 Task: Open Card Card0000000072 in Board Board0000000018 in Workspace WS0000000006 in Trello. Add Member nikrathi889@gmail.com to Card Card0000000072 in Board Board0000000018 in Workspace WS0000000006 in Trello. Add Red Label titled Label0000000072 to Card Card0000000072 in Board Board0000000018 in Workspace WS0000000006 in Trello. Add Checklist CL0000000072 to Card Card0000000072 in Board Board0000000018 in Workspace WS0000000006 in Trello. Add Dates with Start Date as Nov 01 2023 and Due Date as Nov 30 2023 to Card Card0000000072 in Board Board0000000018 in Workspace WS0000000006 in Trello
Action: Mouse moved to (246, 509)
Screenshot: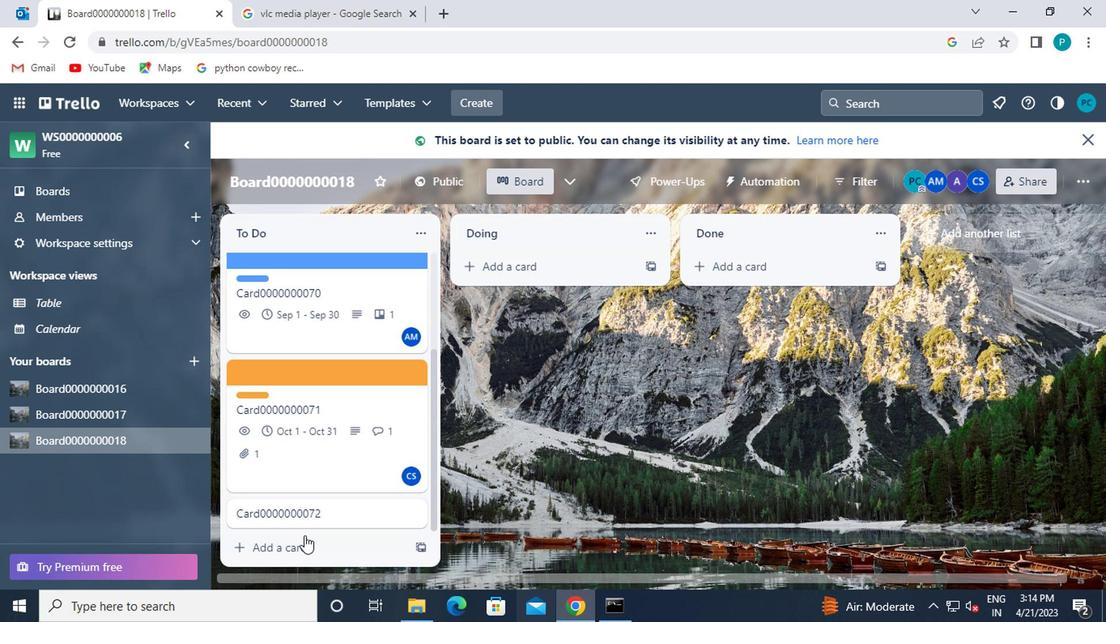 
Action: Mouse pressed left at (246, 509)
Screenshot: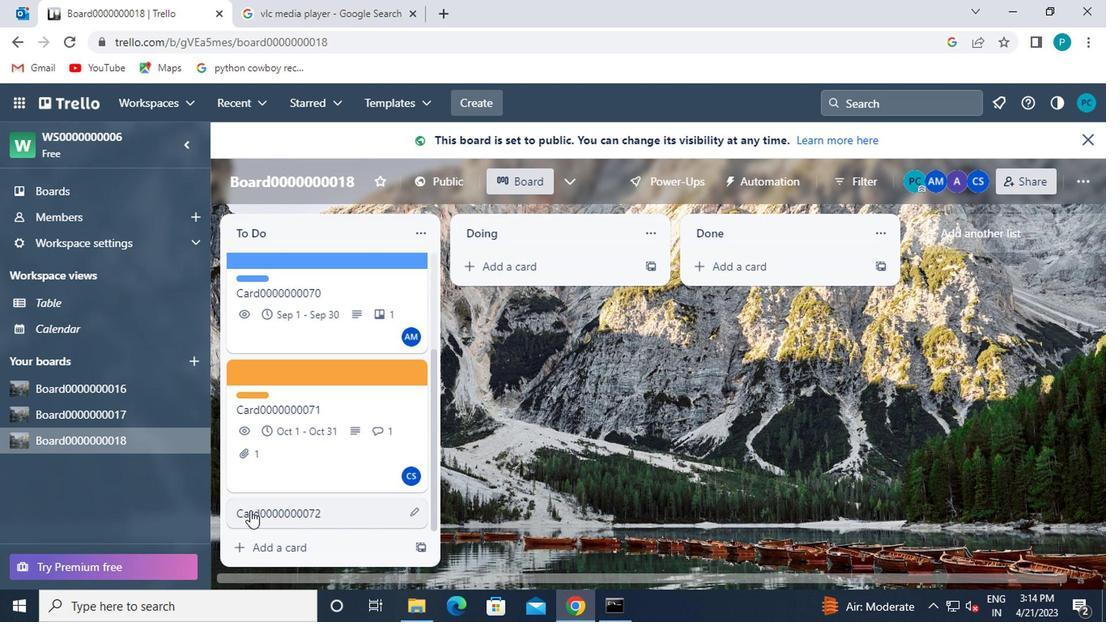 
Action: Mouse pressed left at (246, 509)
Screenshot: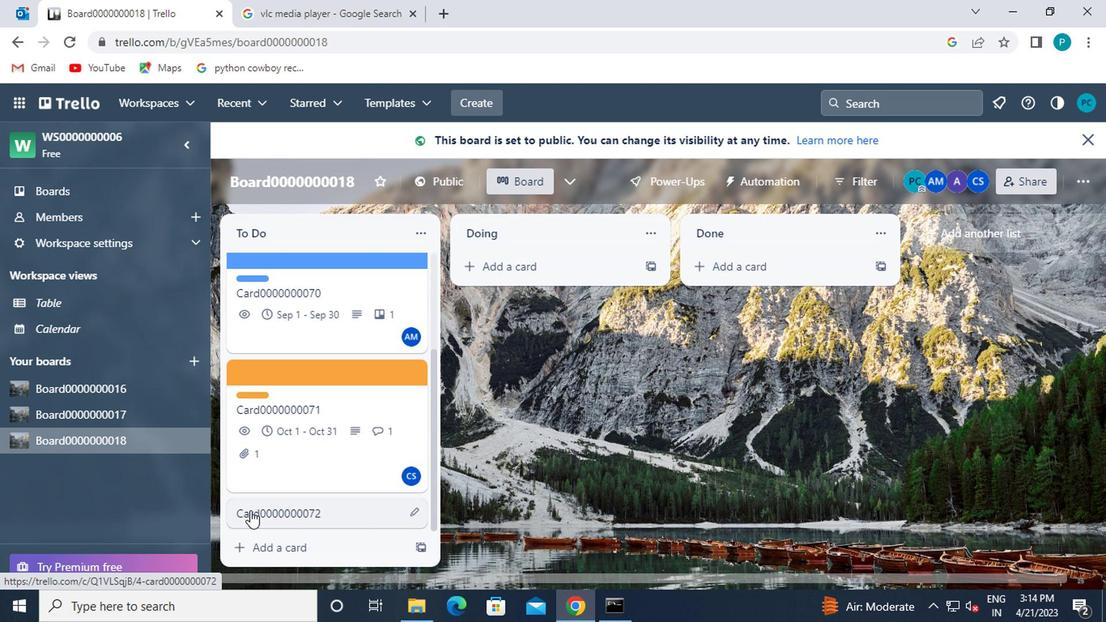 
Action: Mouse moved to (738, 296)
Screenshot: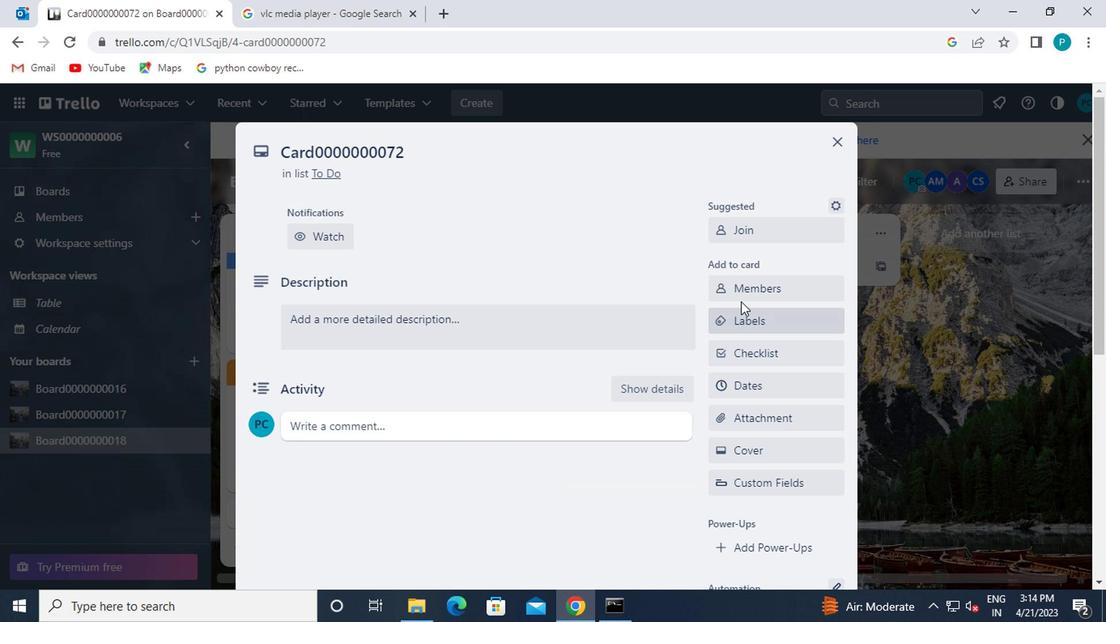 
Action: Mouse pressed left at (738, 296)
Screenshot: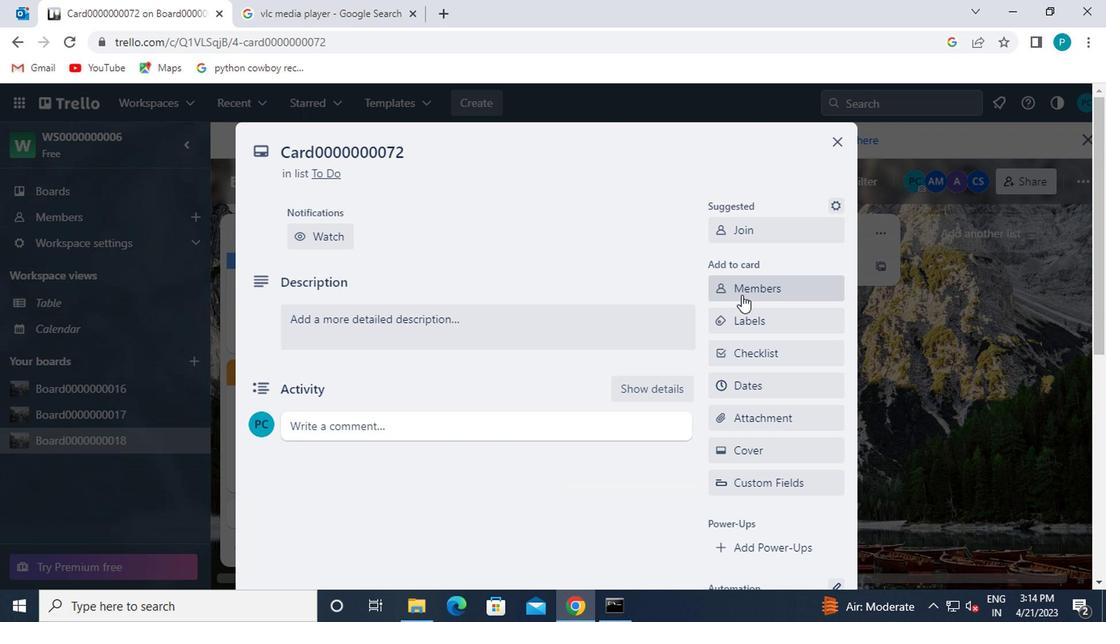 
Action: Mouse moved to (746, 178)
Screenshot: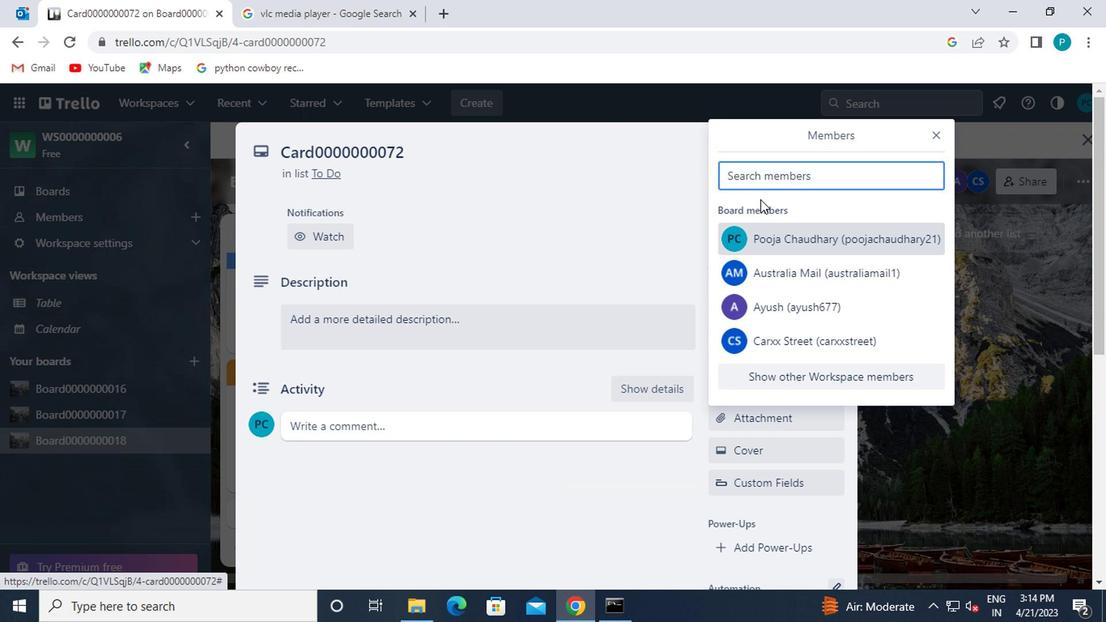 
Action: Mouse pressed left at (746, 178)
Screenshot: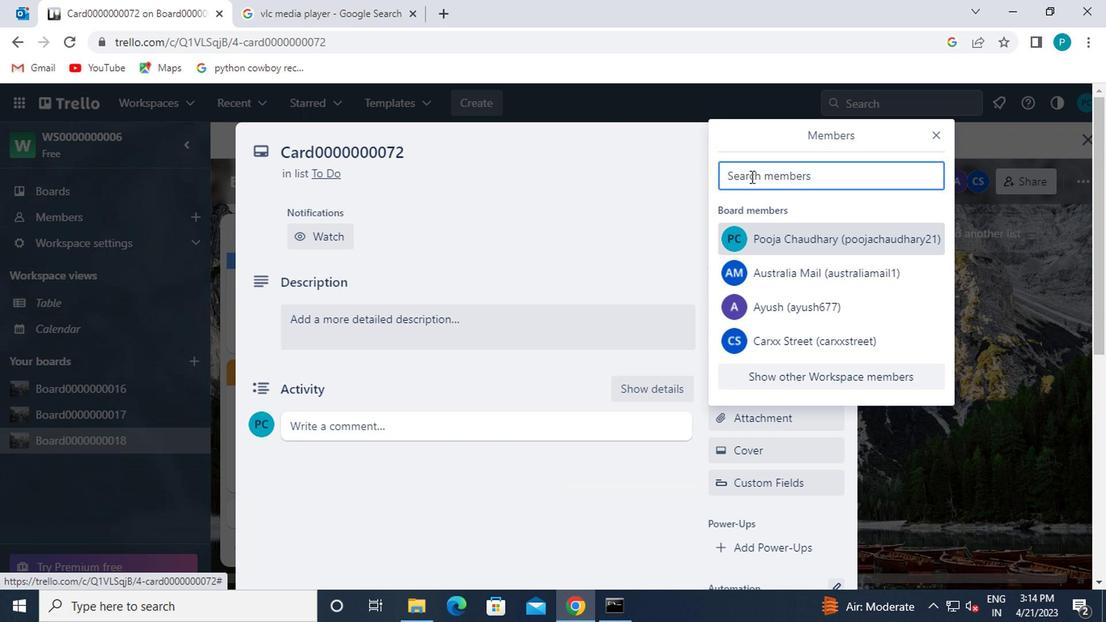 
Action: Key pressed ni
Screenshot: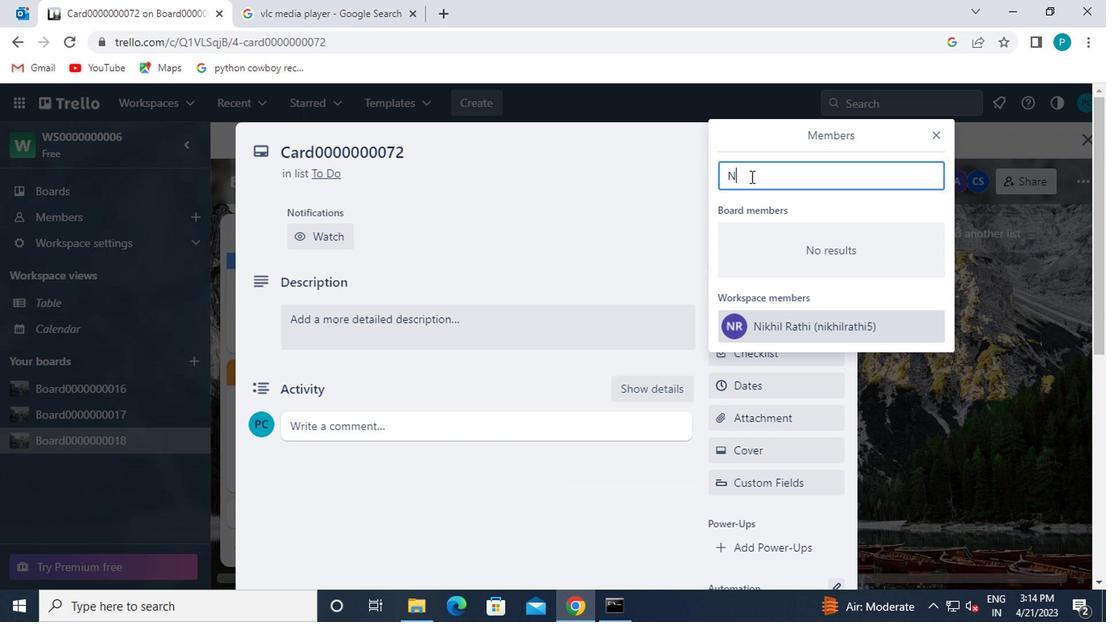 
Action: Mouse moved to (782, 319)
Screenshot: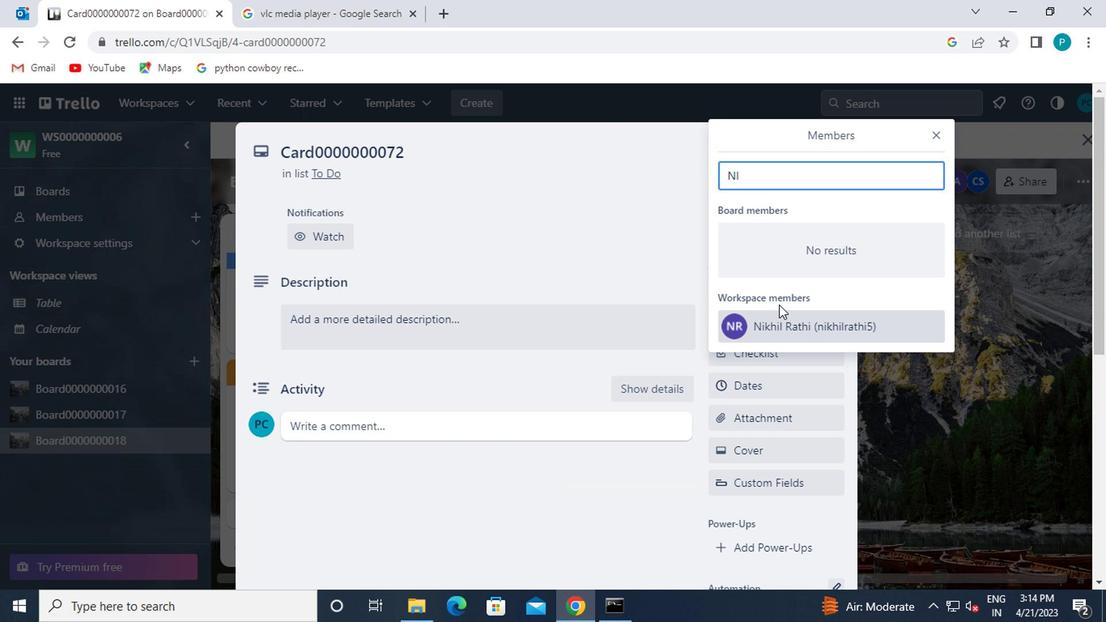 
Action: Mouse pressed left at (782, 319)
Screenshot: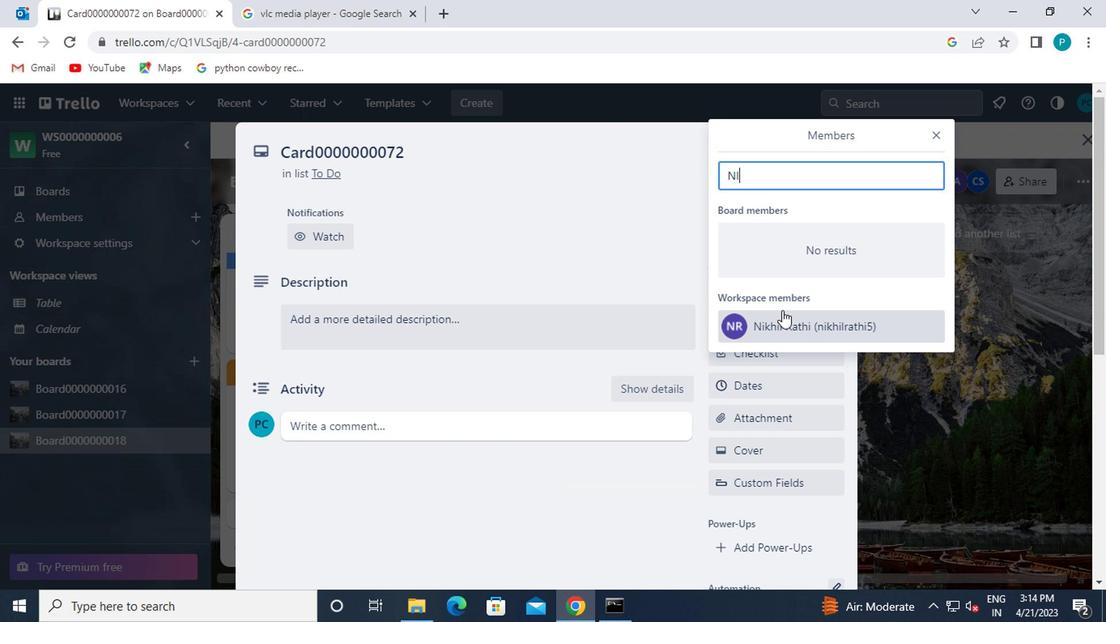 
Action: Mouse moved to (938, 140)
Screenshot: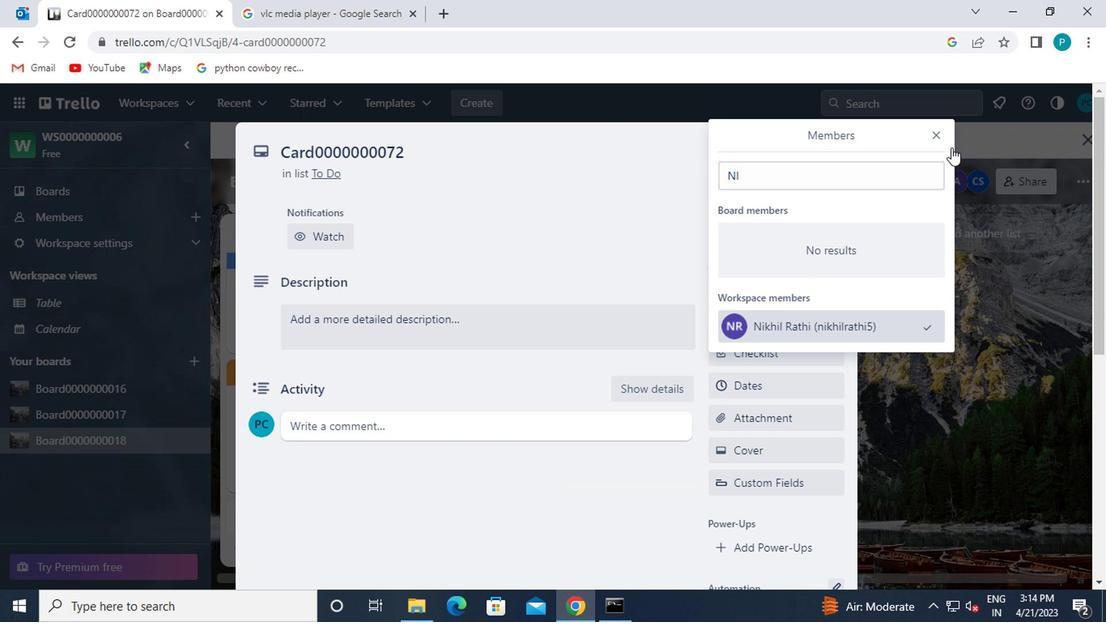 
Action: Mouse pressed left at (938, 140)
Screenshot: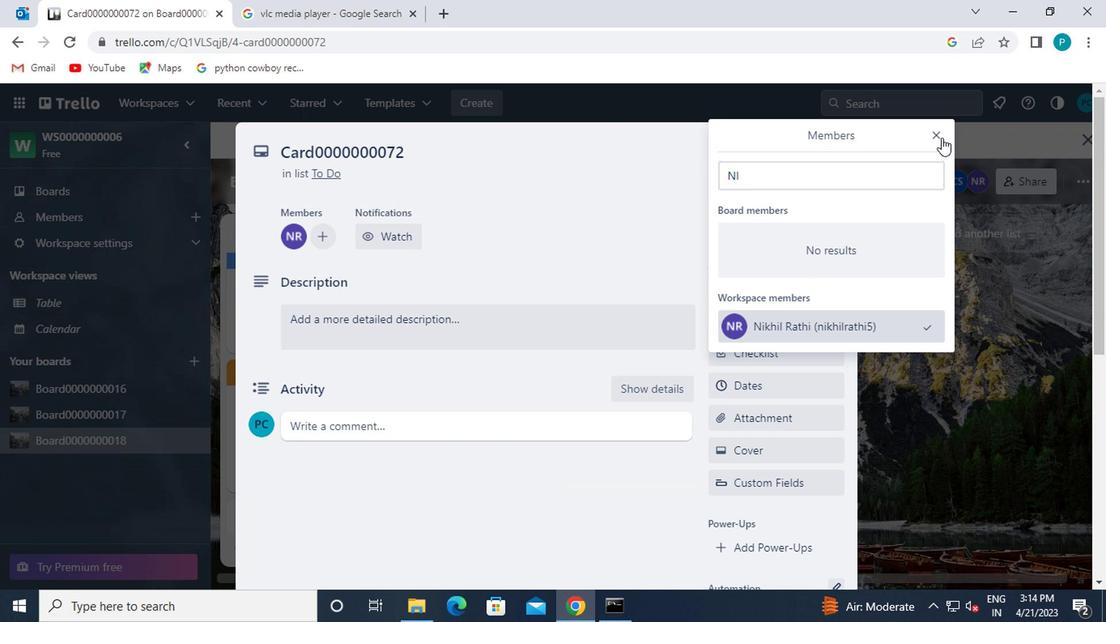 
Action: Mouse moved to (779, 317)
Screenshot: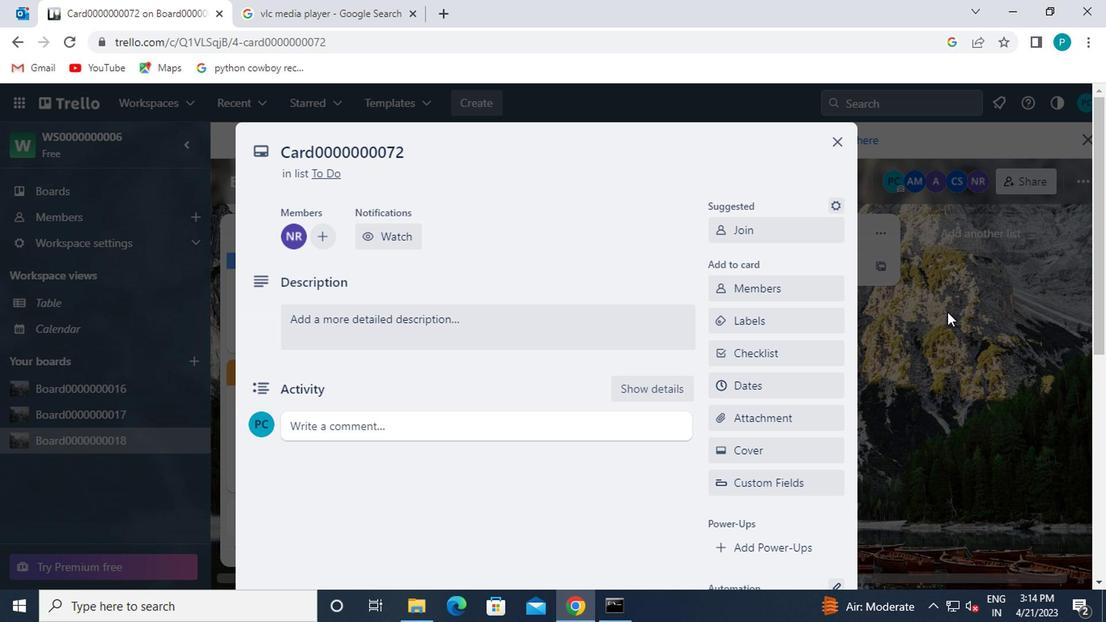 
Action: Mouse pressed left at (779, 317)
Screenshot: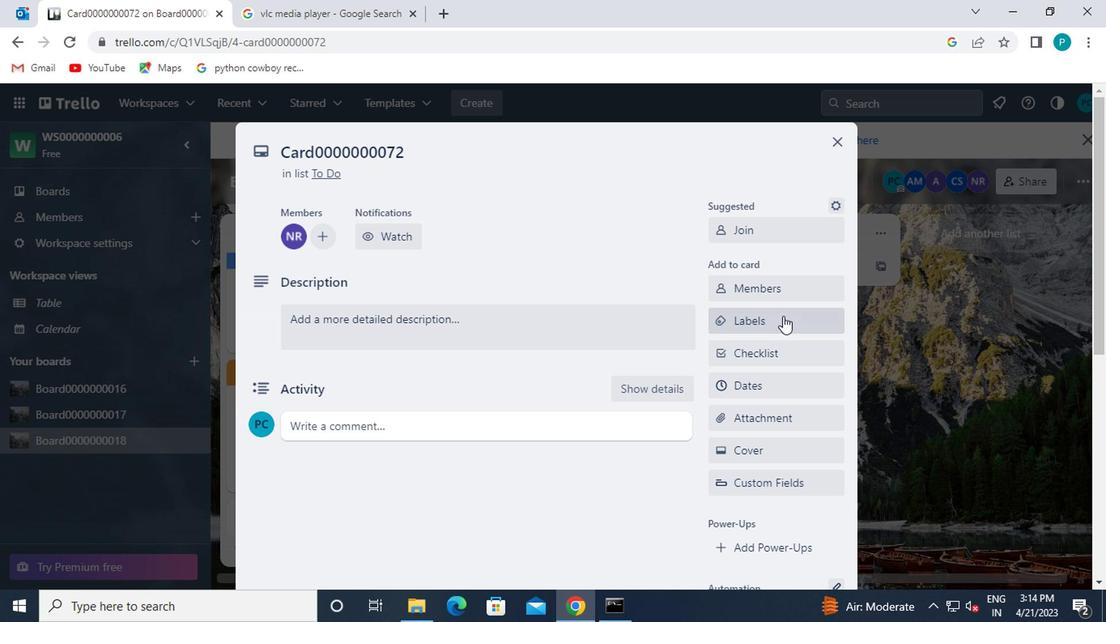 
Action: Mouse moved to (778, 515)
Screenshot: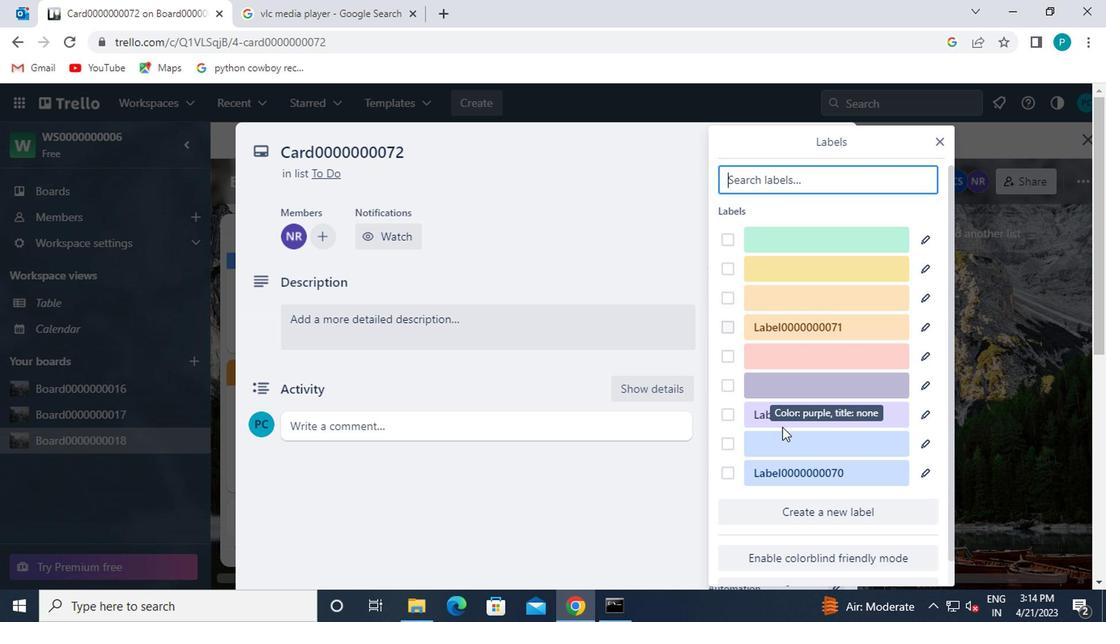 
Action: Mouse pressed left at (778, 515)
Screenshot: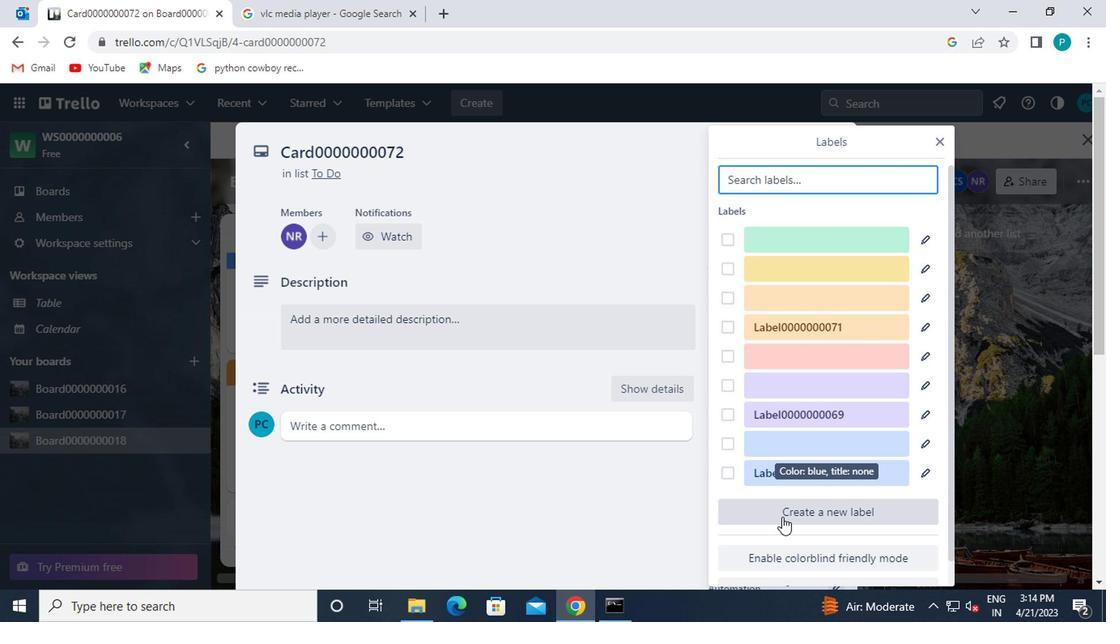 
Action: Mouse moved to (874, 372)
Screenshot: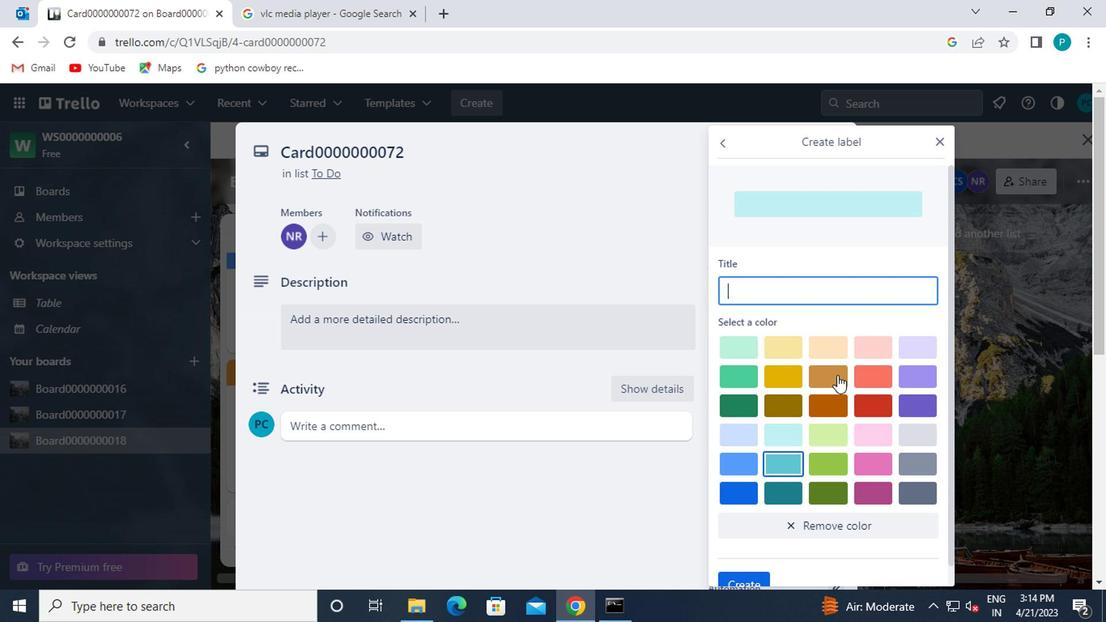 
Action: Mouse pressed left at (874, 372)
Screenshot: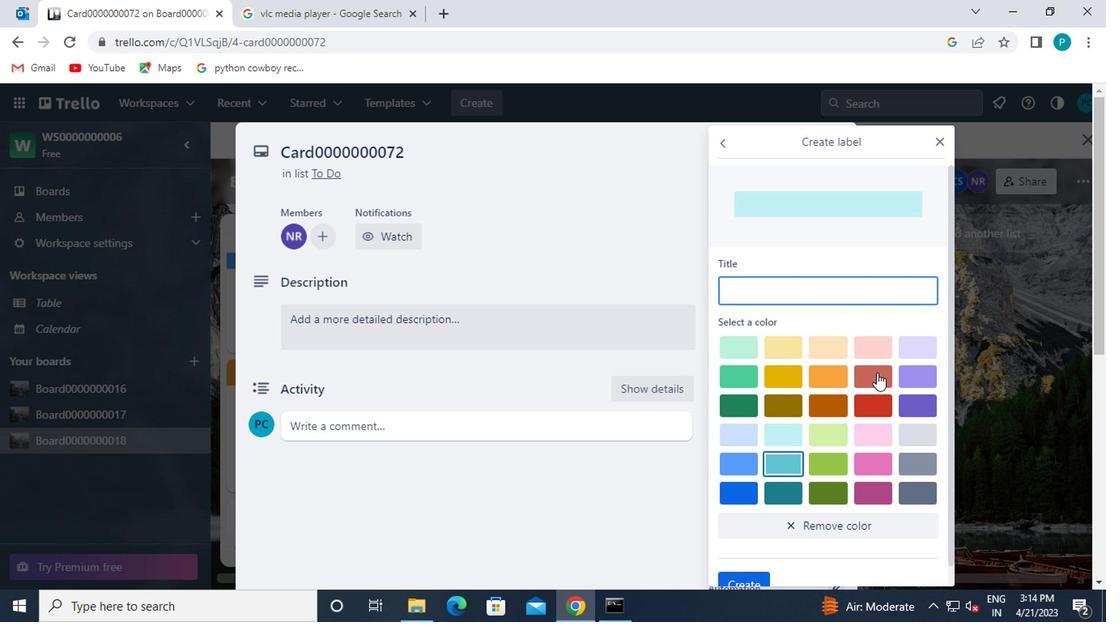 
Action: Mouse moved to (748, 288)
Screenshot: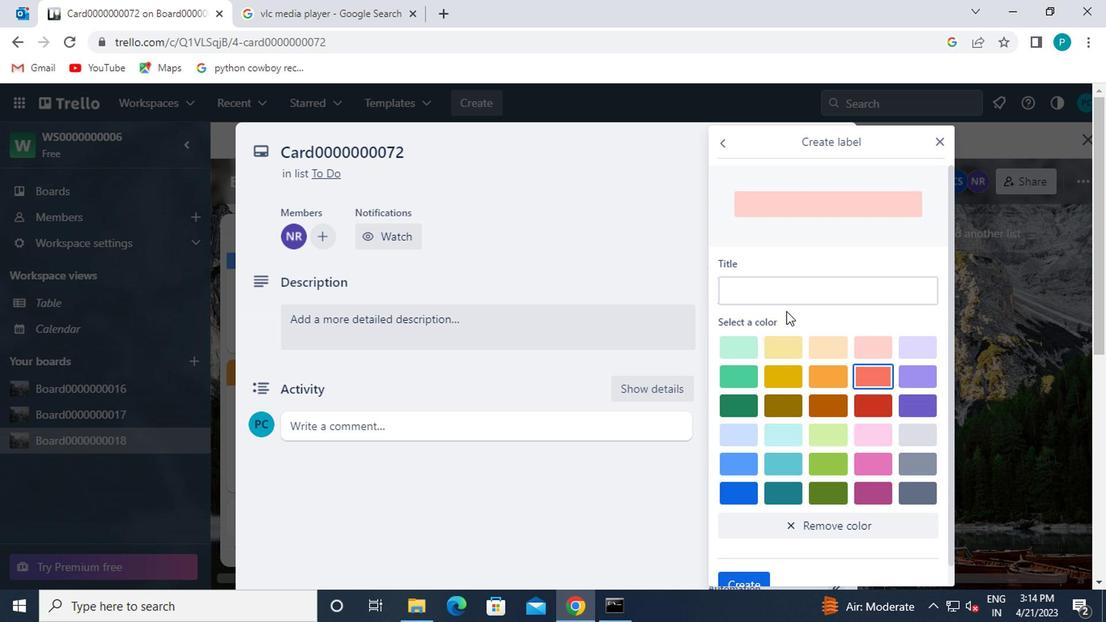 
Action: Mouse pressed left at (748, 288)
Screenshot: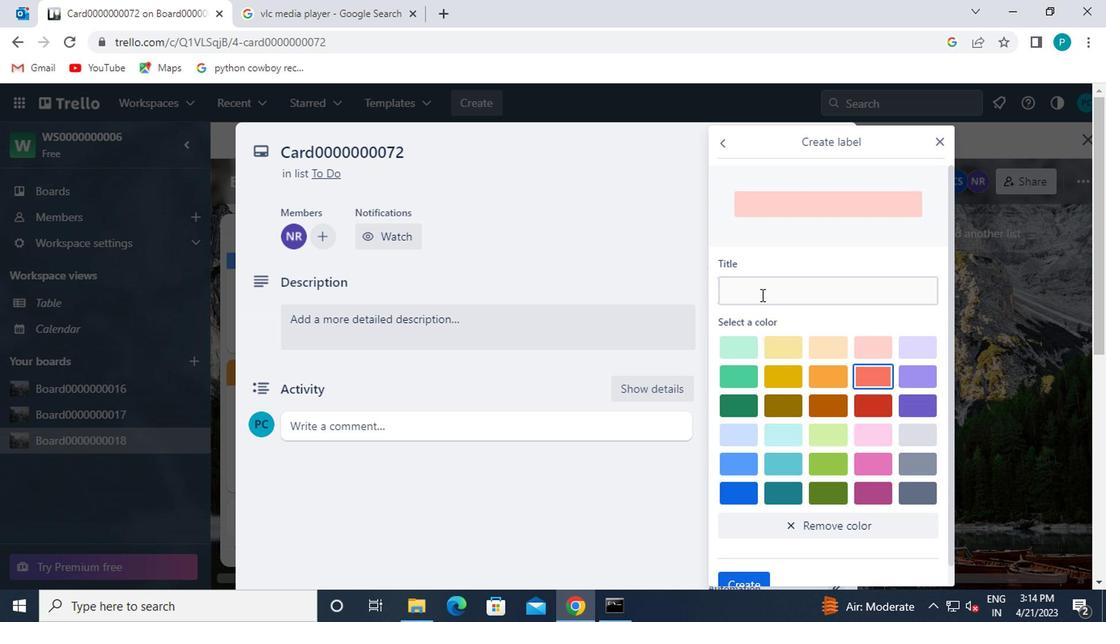 
Action: Key pressed l<Key.caps_lock>abel0000000072
Screenshot: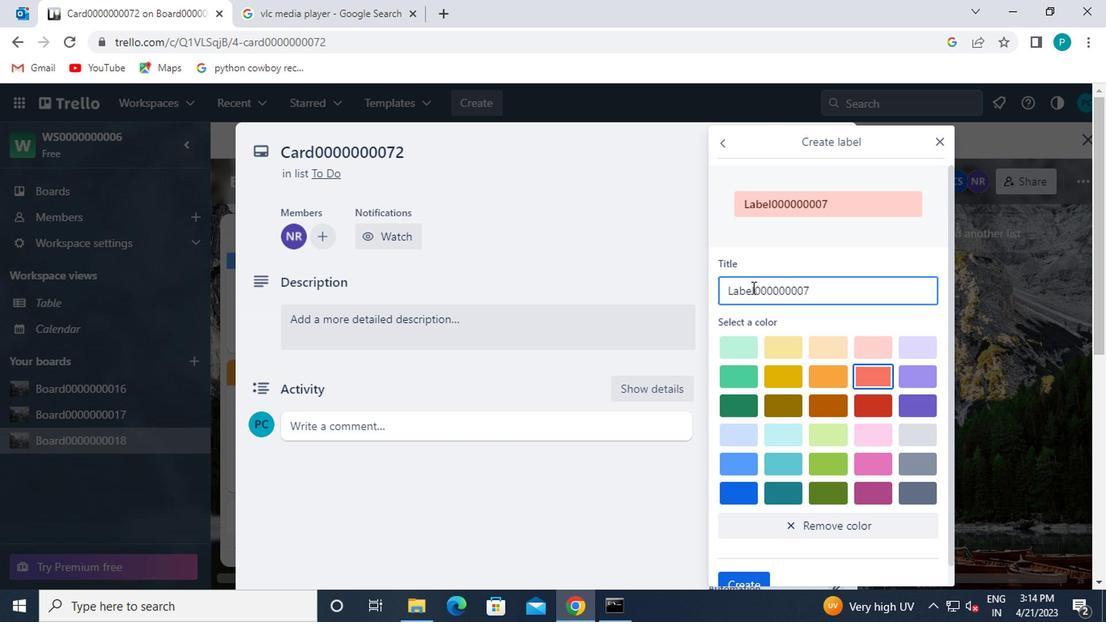 
Action: Mouse moved to (755, 515)
Screenshot: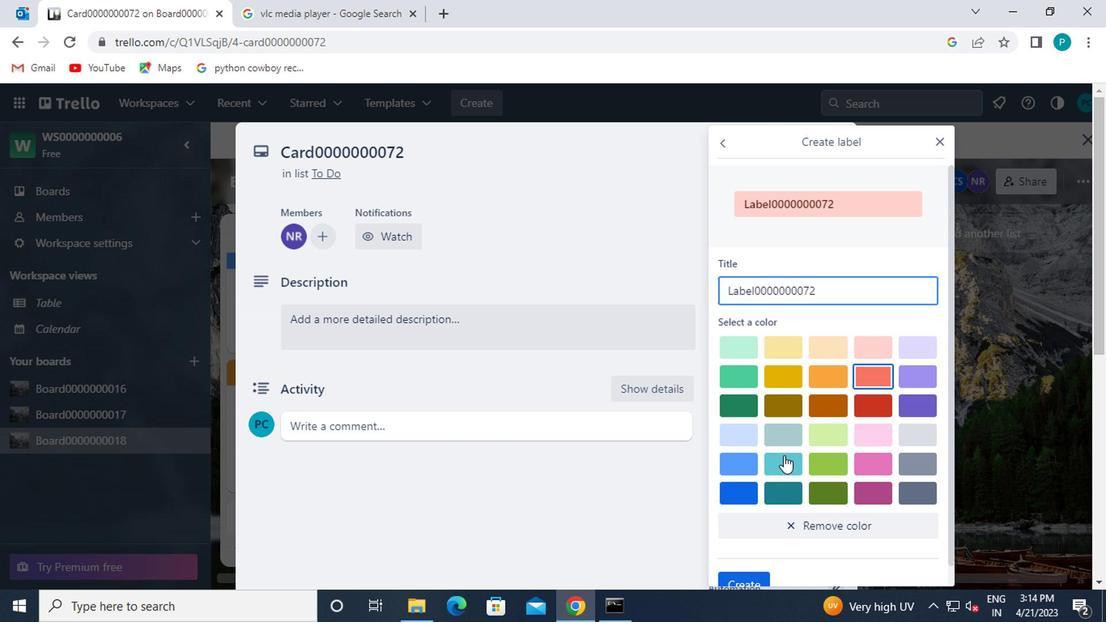 
Action: Mouse scrolled (755, 515) with delta (0, 0)
Screenshot: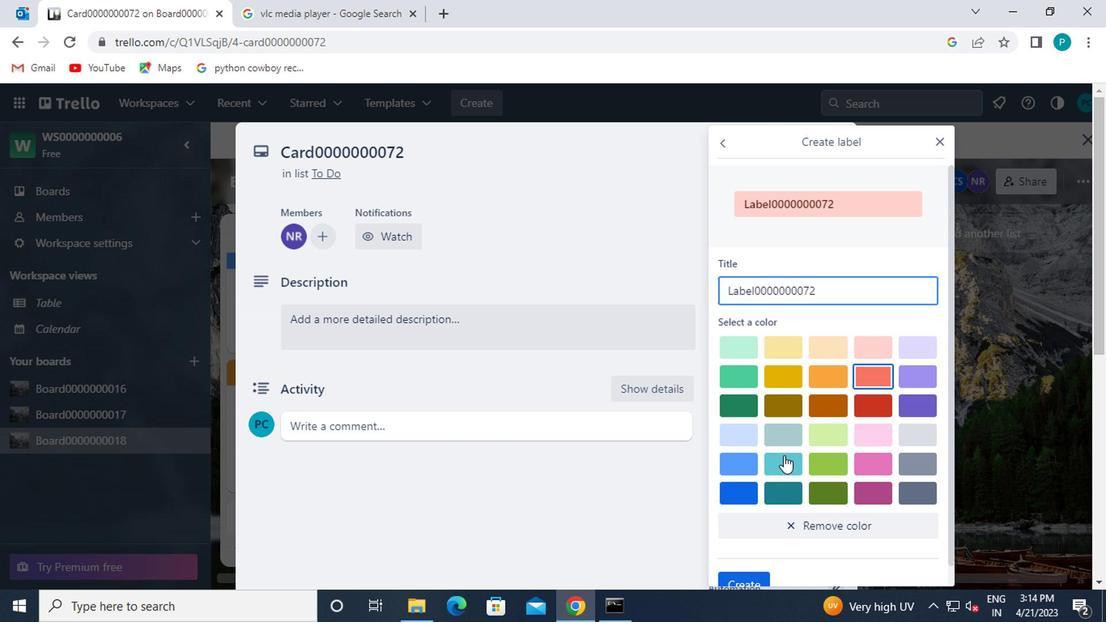 
Action: Mouse moved to (731, 554)
Screenshot: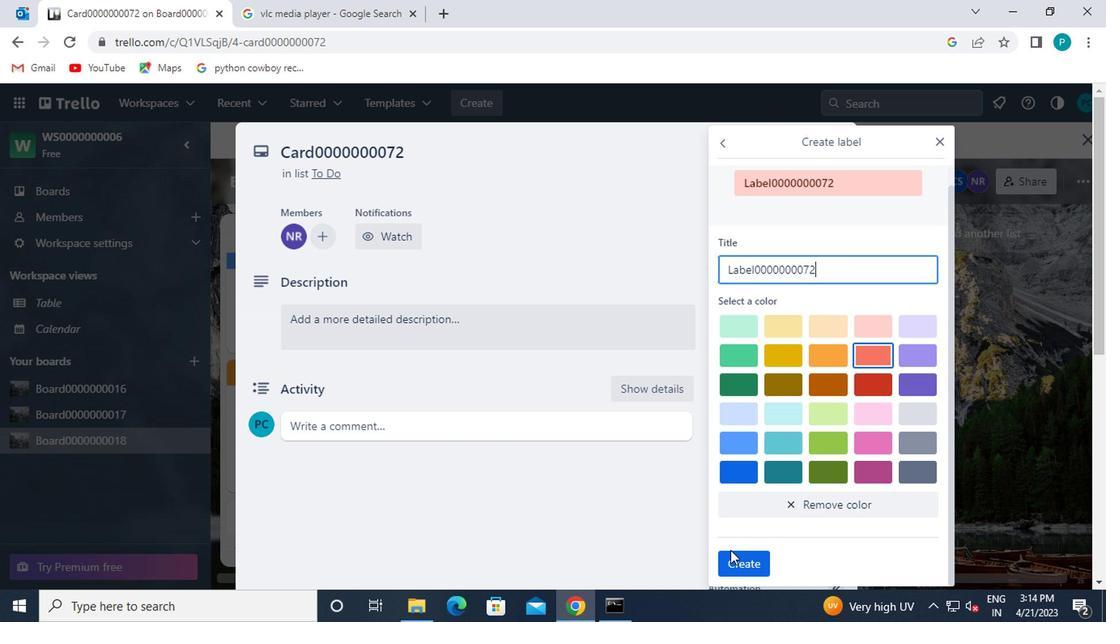 
Action: Mouse pressed left at (731, 554)
Screenshot: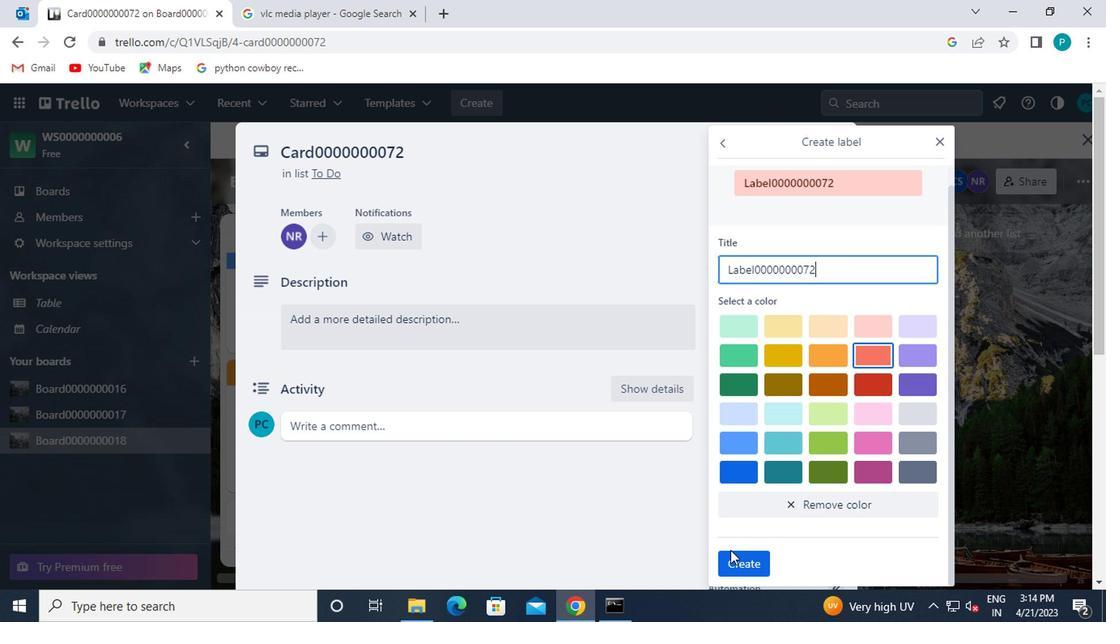 
Action: Mouse moved to (937, 141)
Screenshot: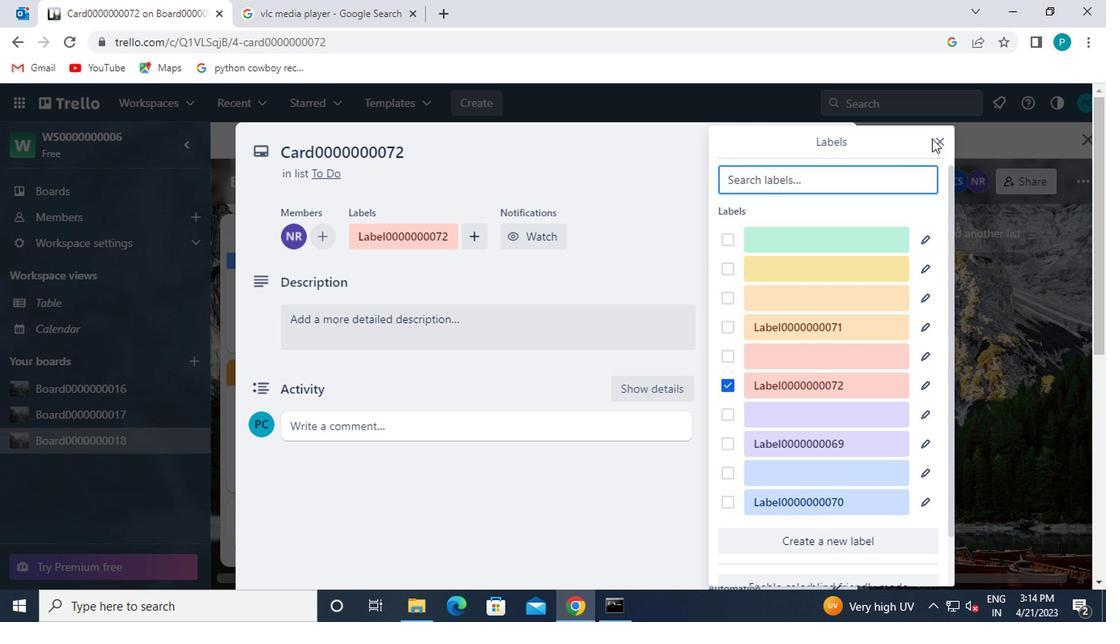
Action: Mouse pressed left at (937, 141)
Screenshot: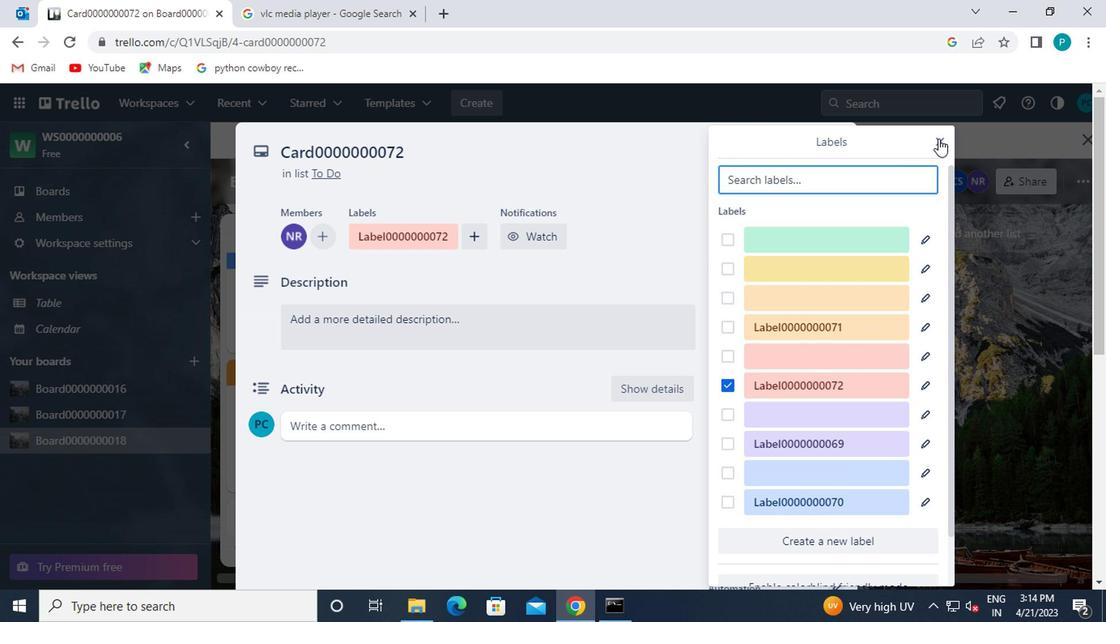
Action: Mouse moved to (750, 345)
Screenshot: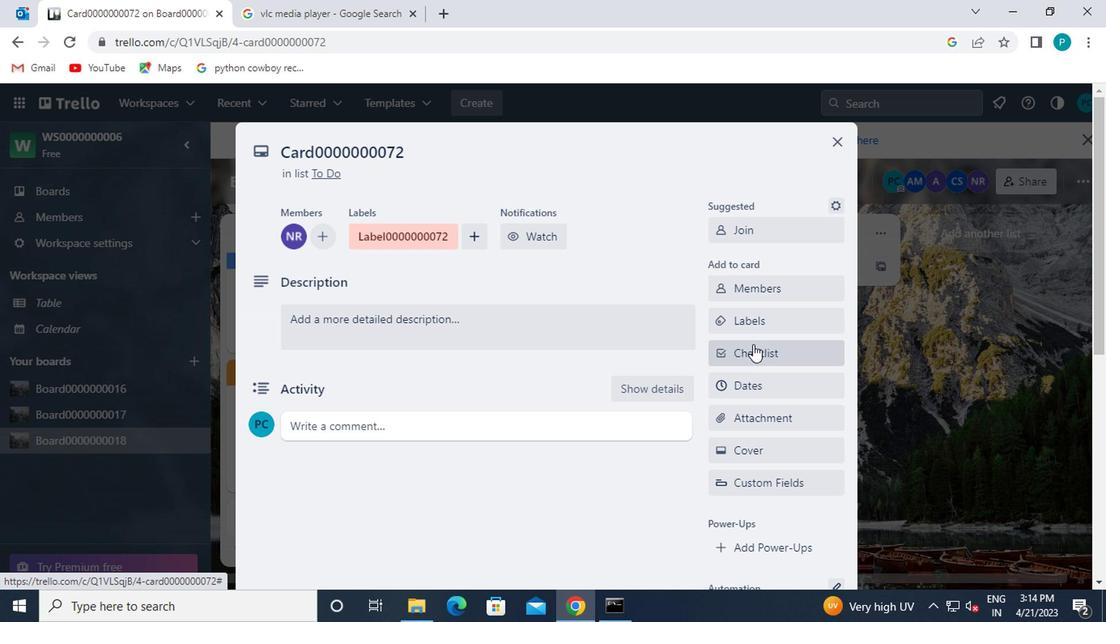
Action: Mouse pressed left at (750, 345)
Screenshot: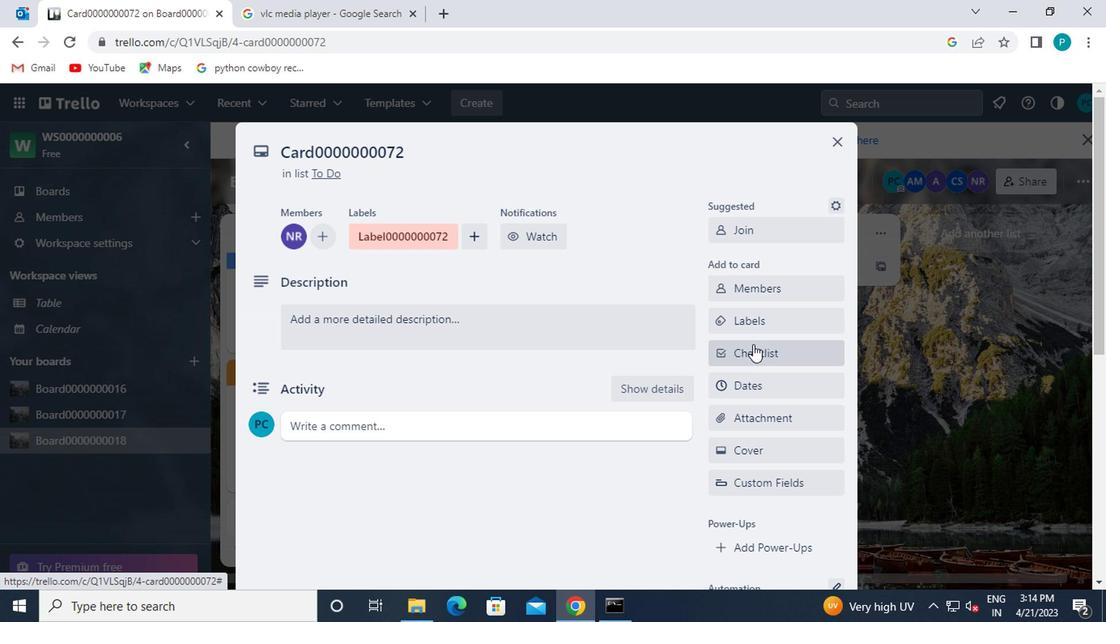 
Action: Key pressed <Key.caps_lock>
Screenshot: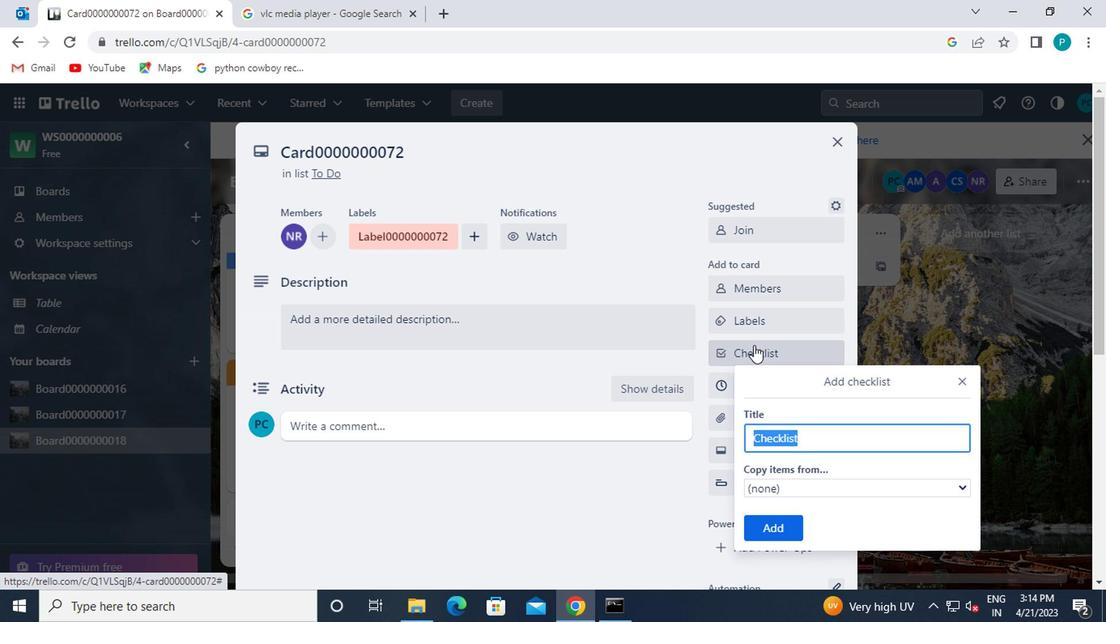 
Action: Mouse moved to (753, 345)
Screenshot: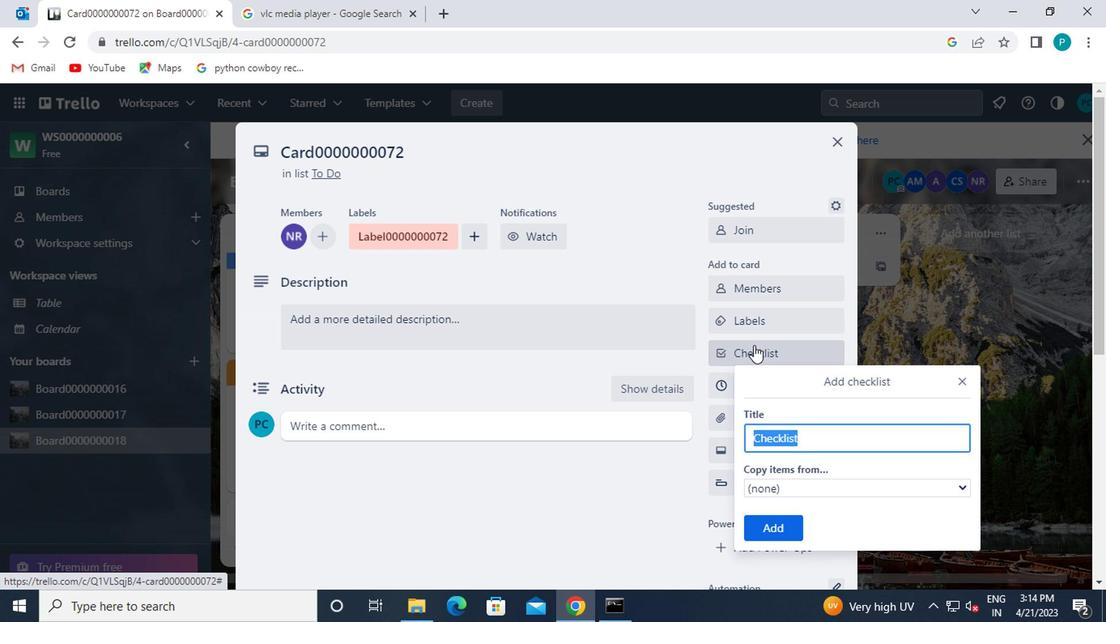 
Action: Key pressed cl0000000072
Screenshot: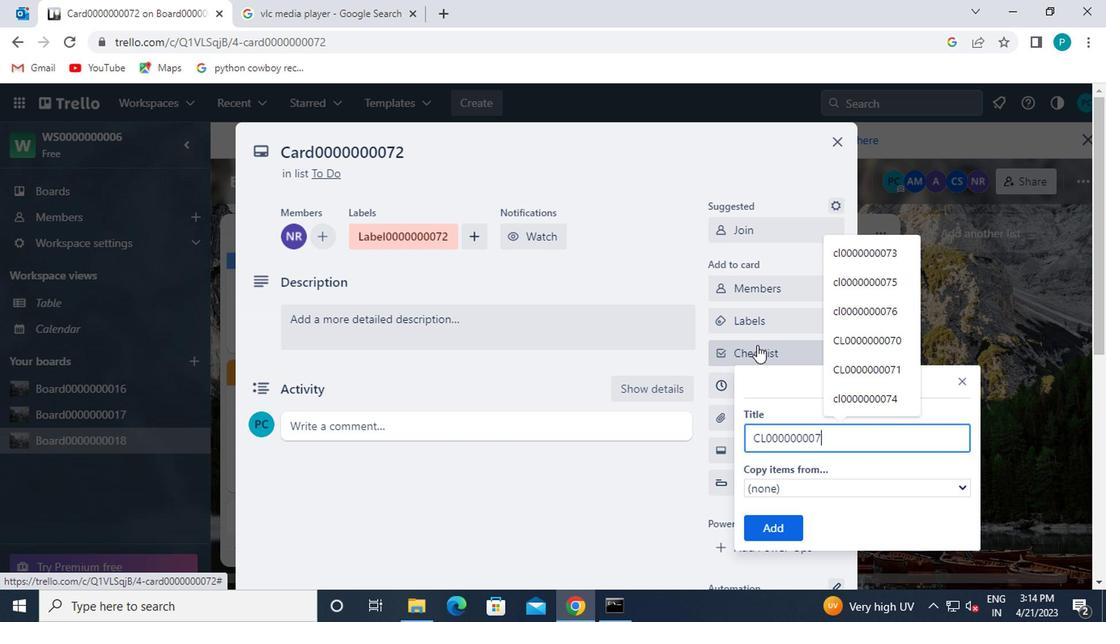 
Action: Mouse moved to (793, 533)
Screenshot: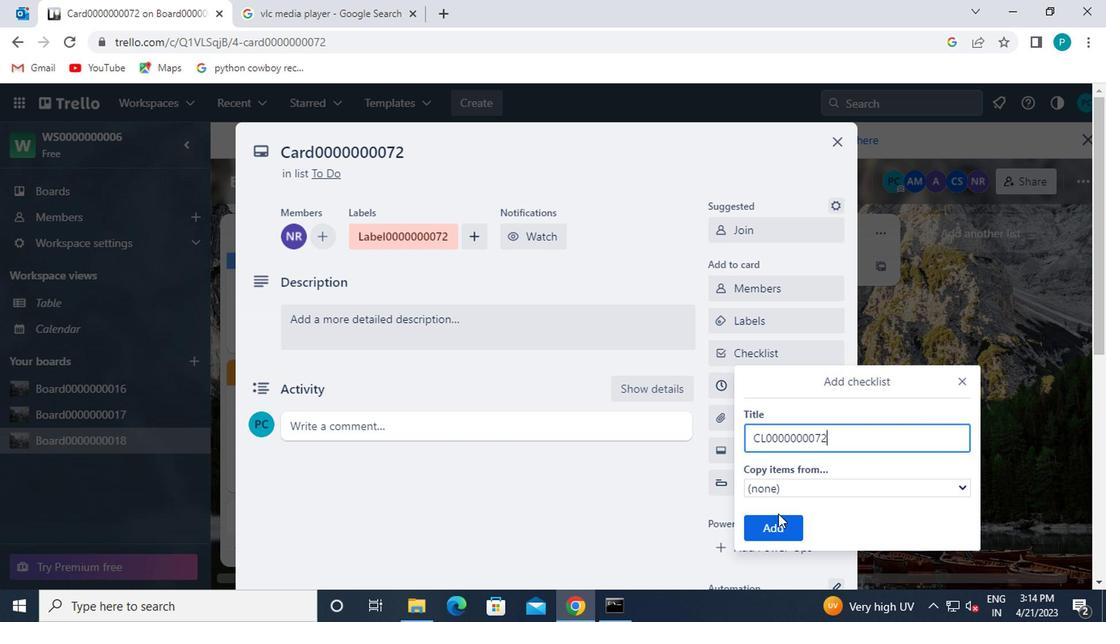 
Action: Mouse pressed left at (793, 533)
Screenshot: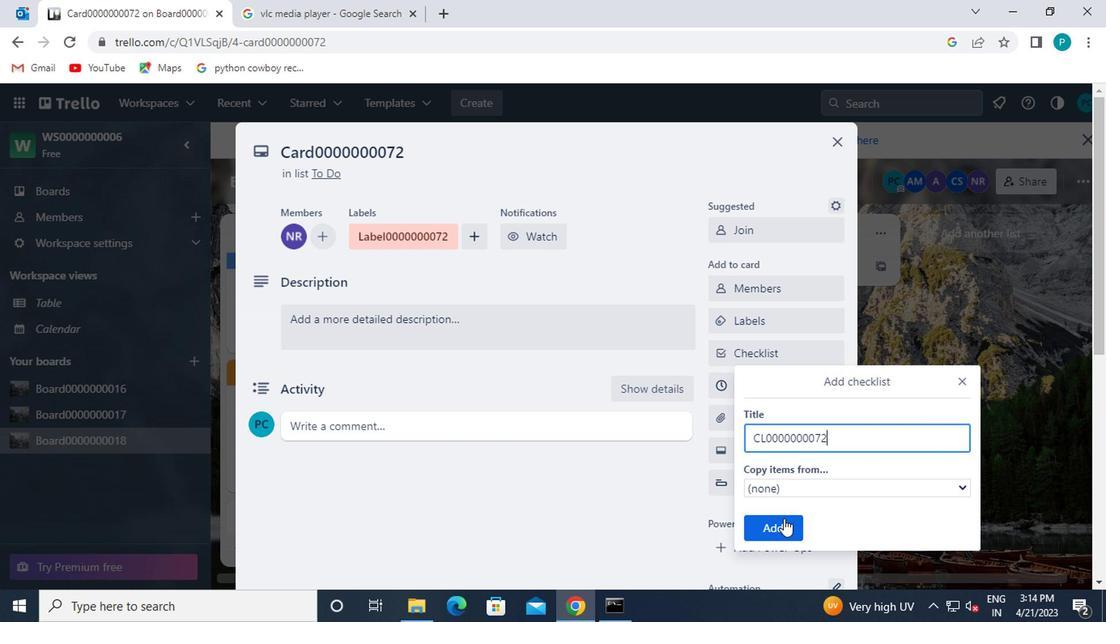 
Action: Mouse moved to (736, 376)
Screenshot: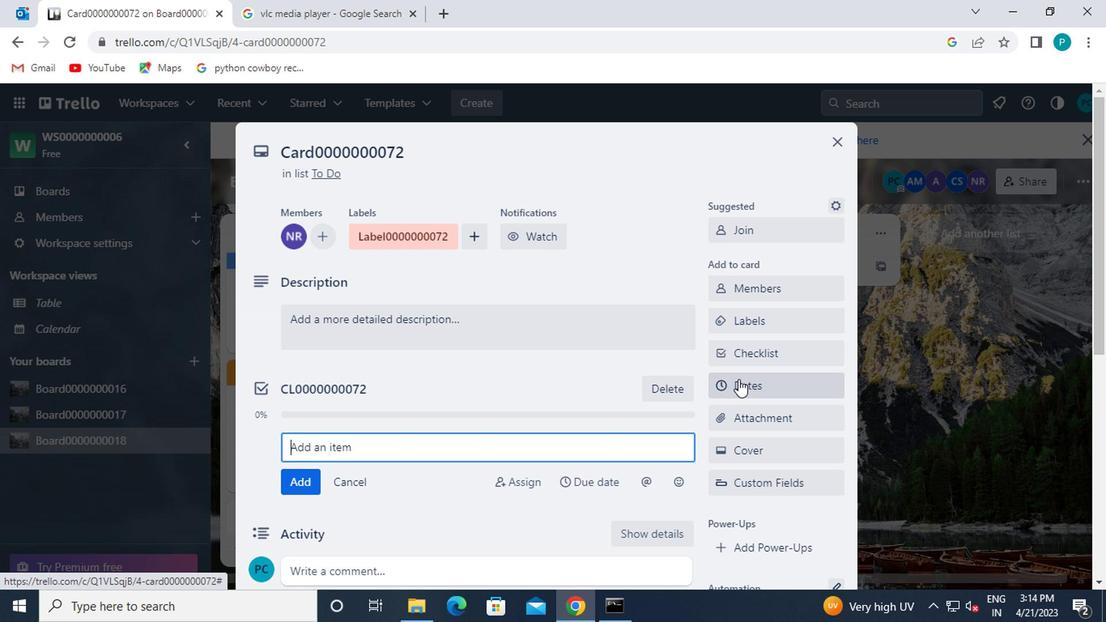 
Action: Mouse pressed left at (736, 376)
Screenshot: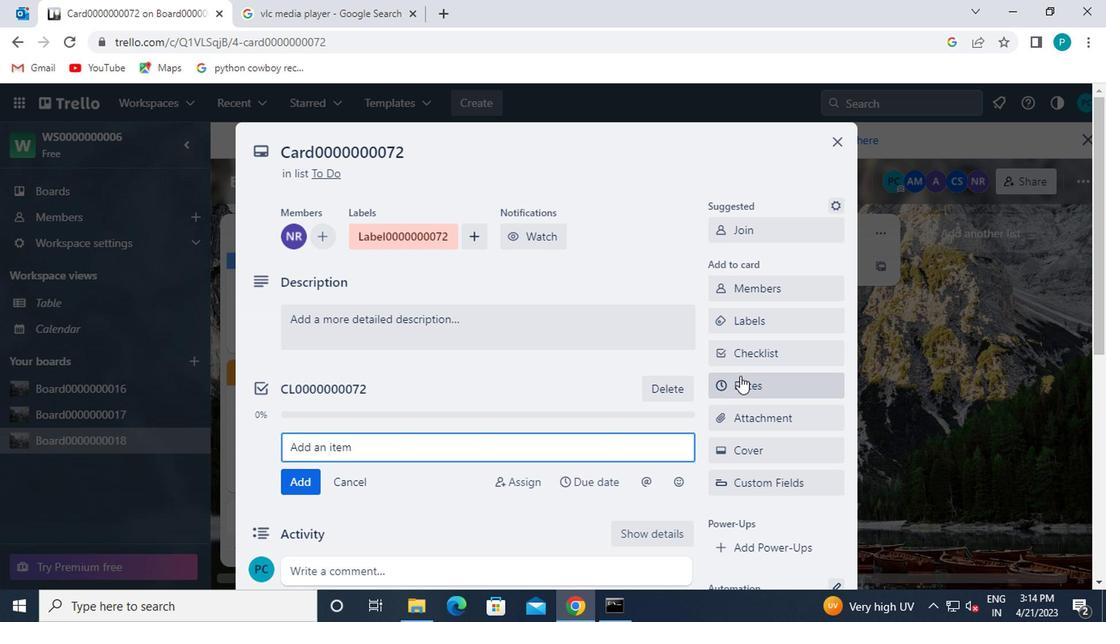 
Action: Mouse moved to (723, 434)
Screenshot: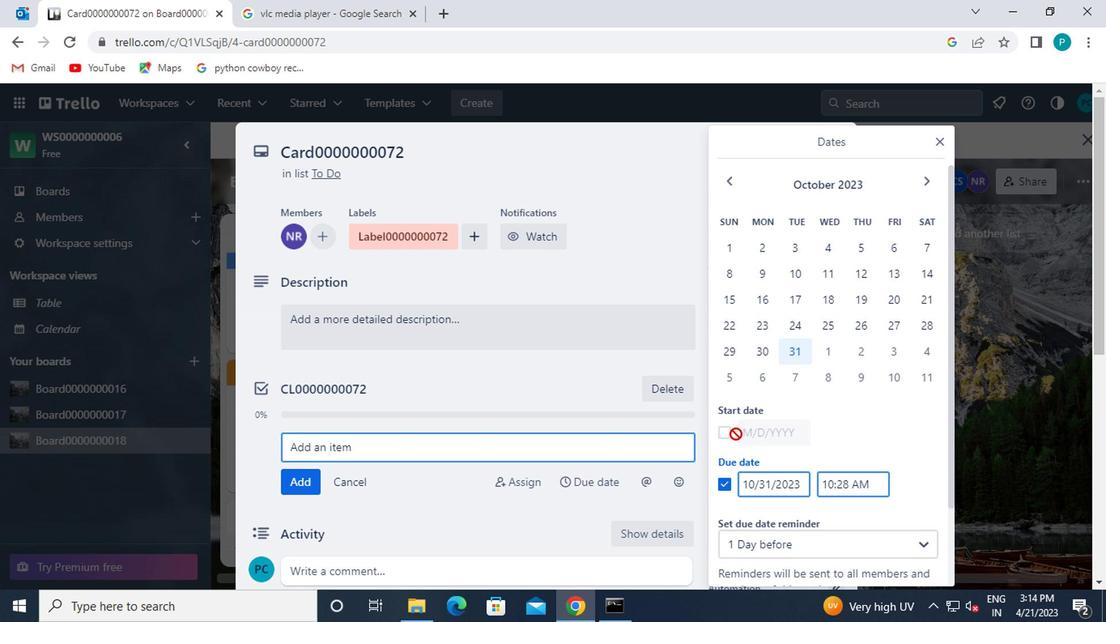 
Action: Mouse pressed left at (723, 434)
Screenshot: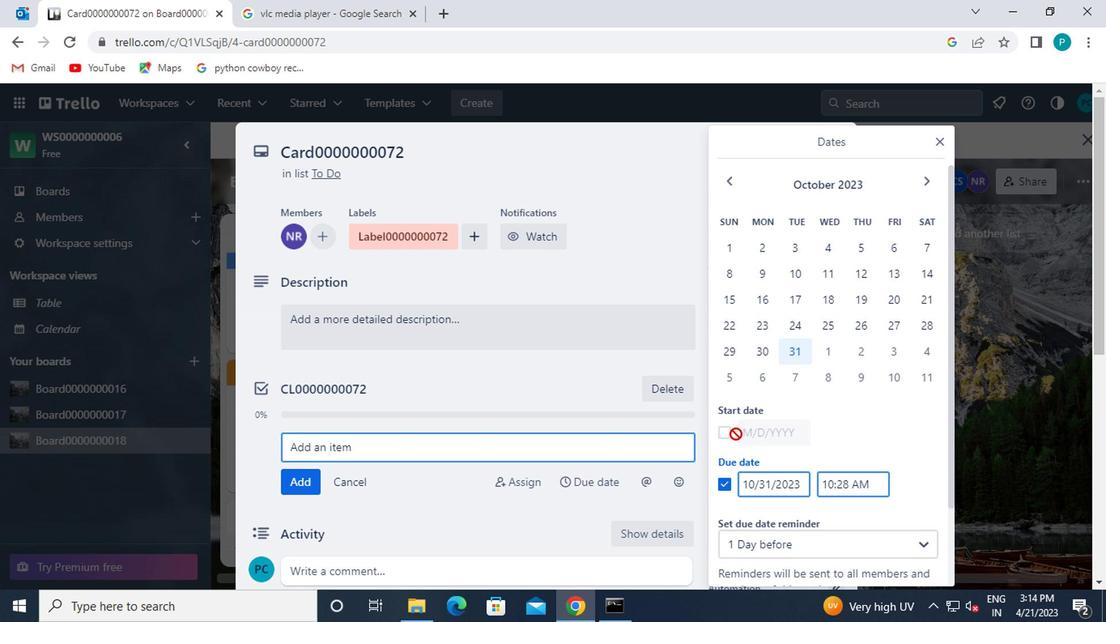 
Action: Mouse moved to (925, 178)
Screenshot: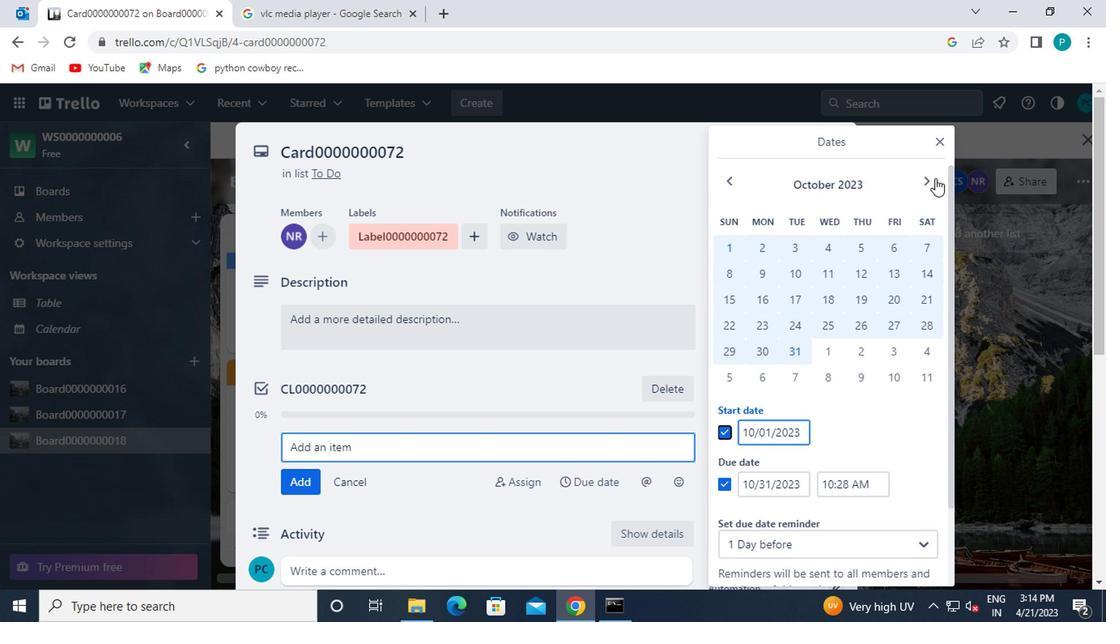 
Action: Mouse pressed left at (925, 178)
Screenshot: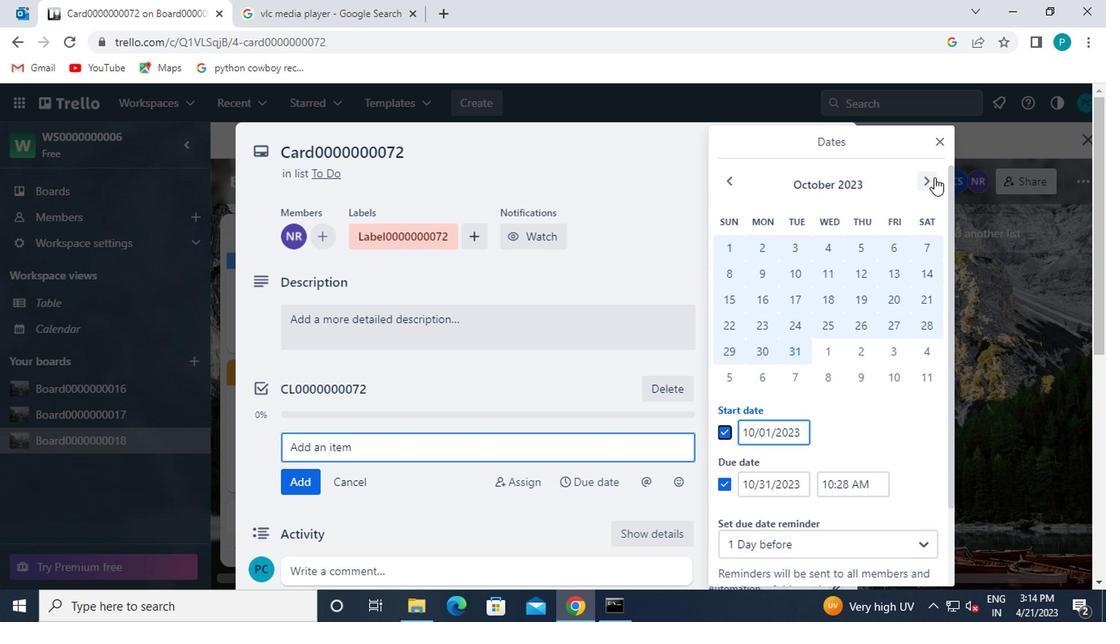 
Action: Mouse moved to (812, 247)
Screenshot: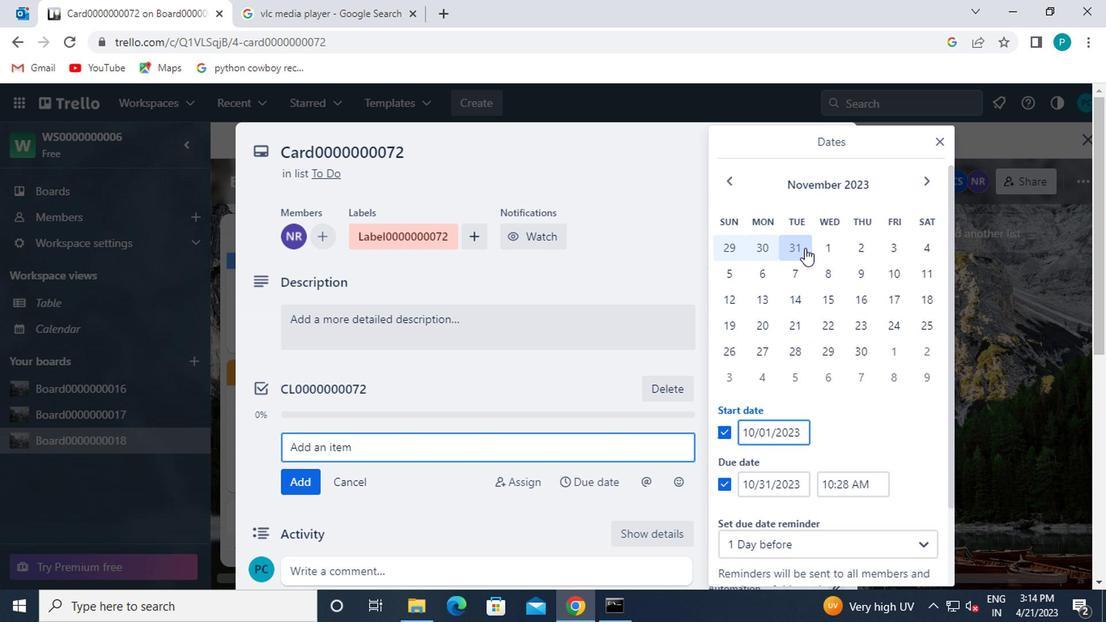 
Action: Mouse pressed left at (812, 247)
Screenshot: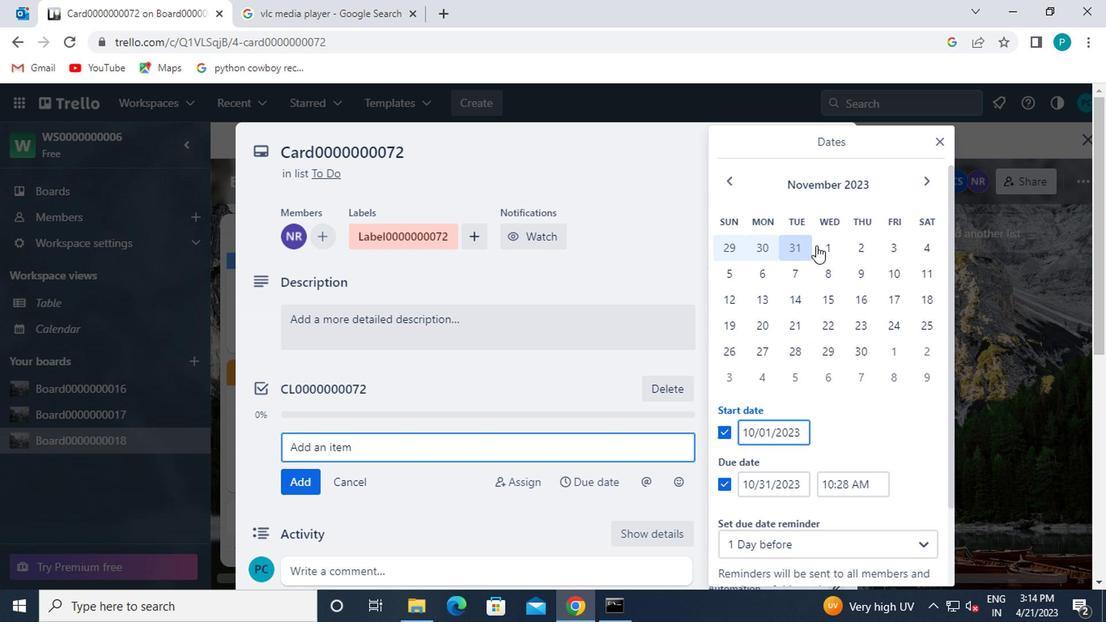 
Action: Mouse moved to (851, 347)
Screenshot: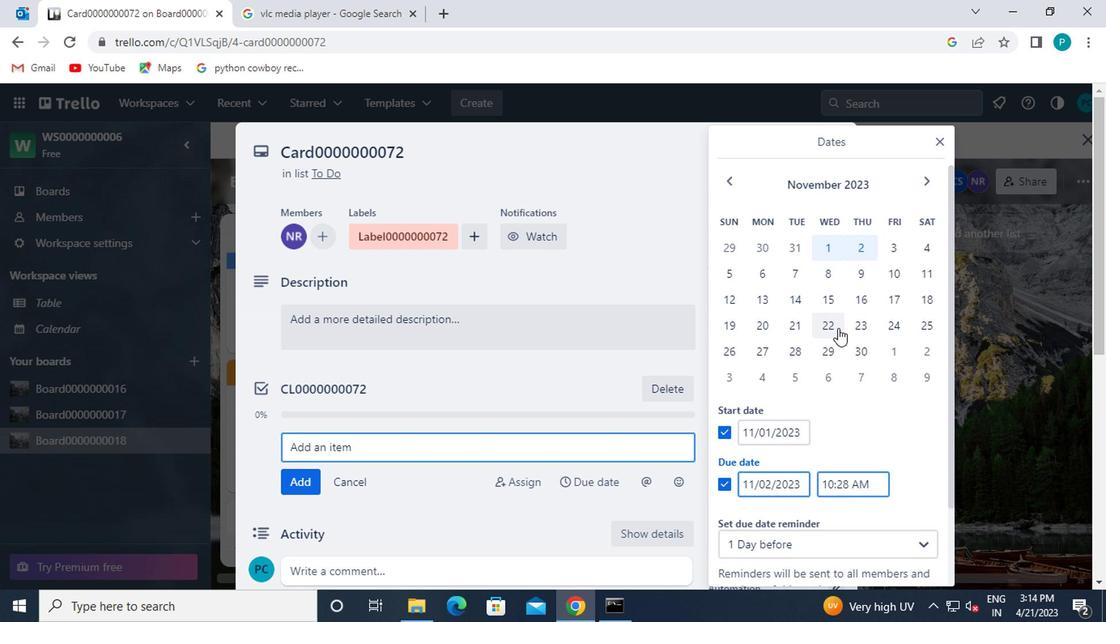 
Action: Mouse pressed left at (851, 347)
Screenshot: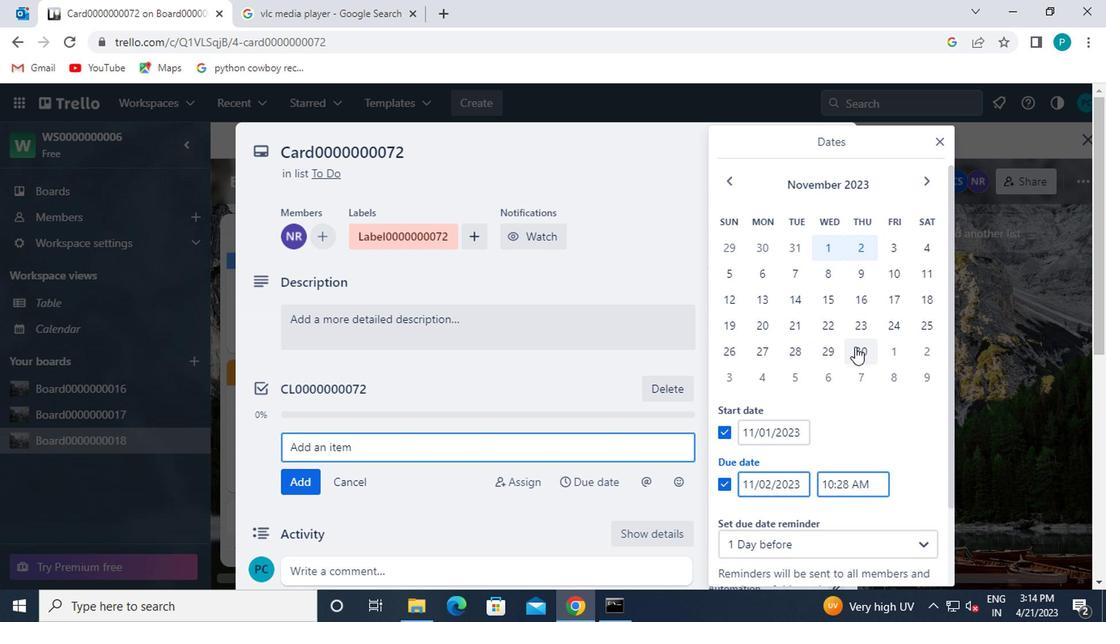 
Action: Mouse scrolled (851, 346) with delta (0, -1)
Screenshot: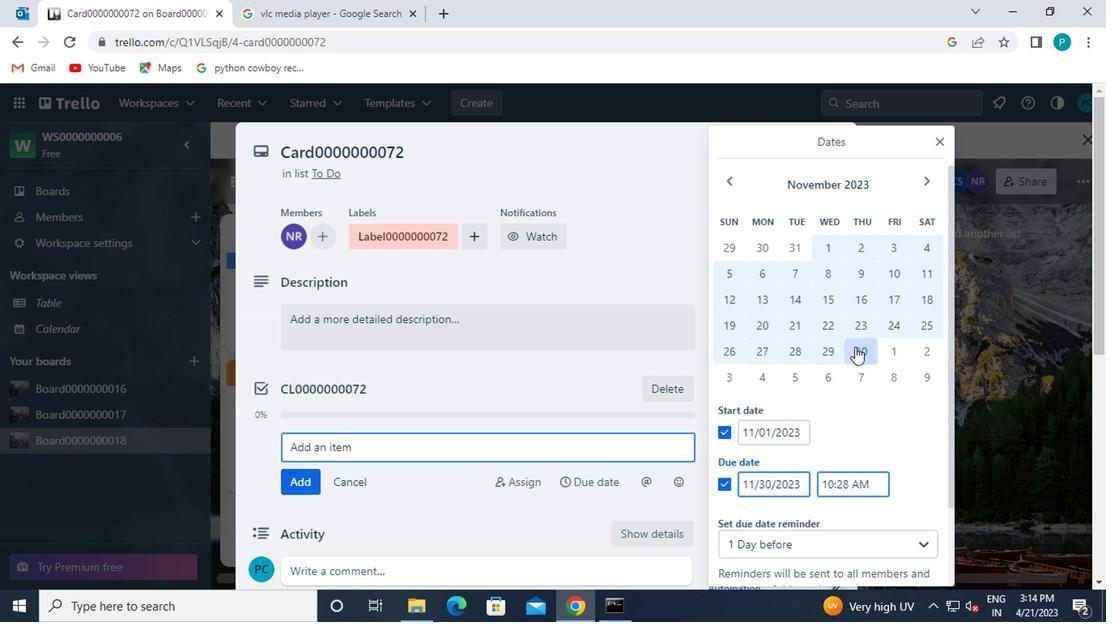 
Action: Mouse scrolled (851, 346) with delta (0, -1)
Screenshot: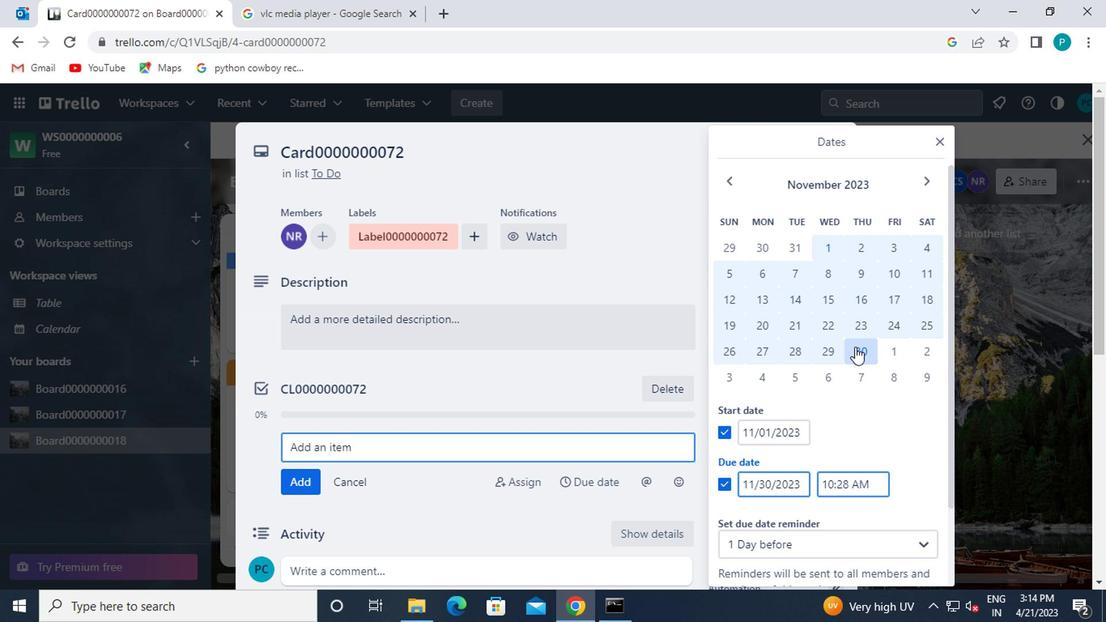 
Action: Mouse moved to (816, 515)
Screenshot: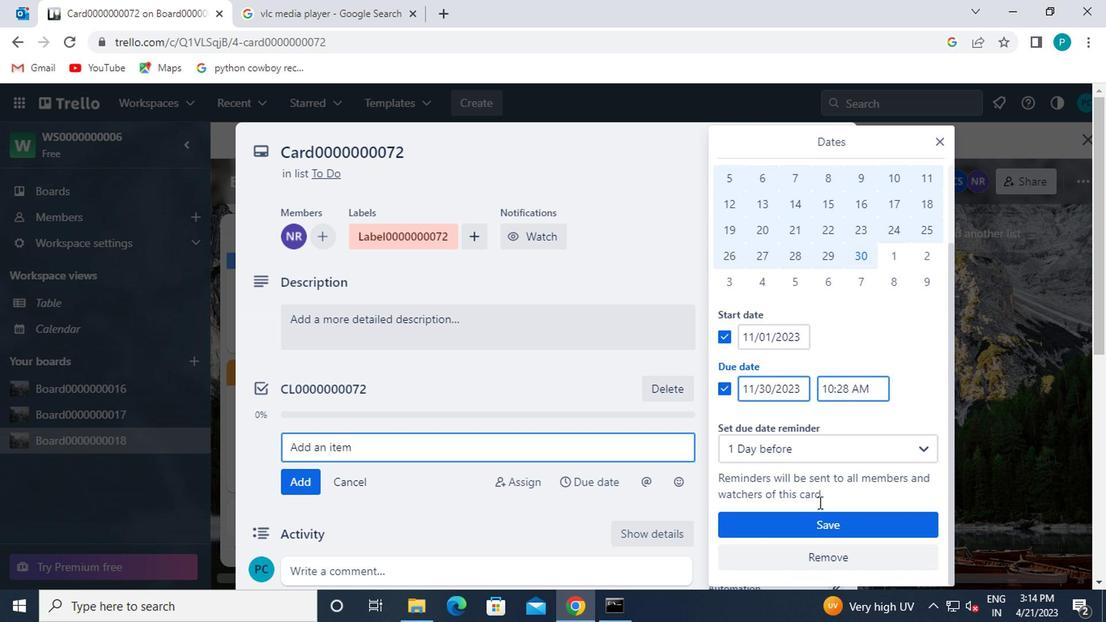 
Action: Mouse pressed left at (816, 515)
Screenshot: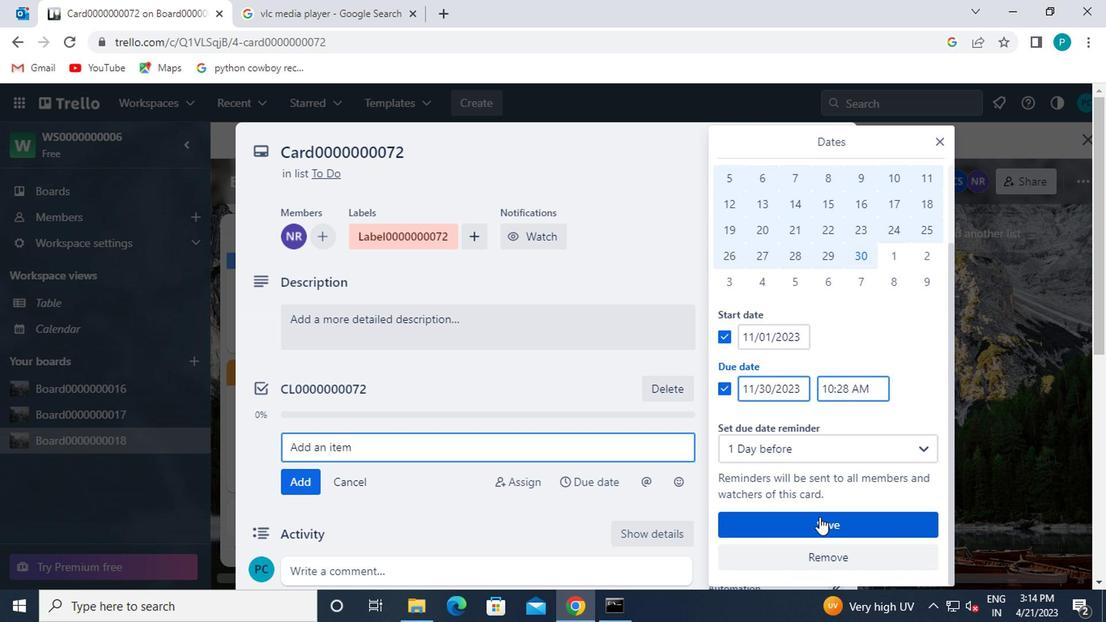 
Action: Mouse moved to (776, 458)
Screenshot: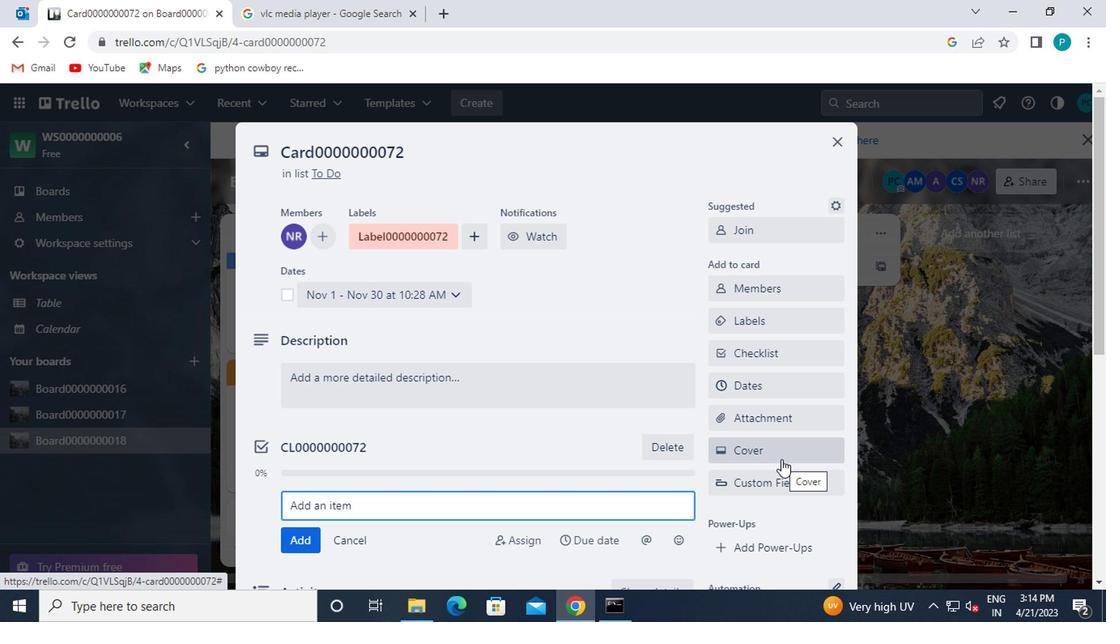 
